 Task: Find connections with filter location Gröbenzell with filter topic #Travellingwith filter profile language Spanish with filter current company Zyoin with filter school Fresher jobs in Tamil Nadu with filter industry Mining with filter service category Labor and Employment Law with filter keywords title Branch Manager
Action: Mouse moved to (261, 214)
Screenshot: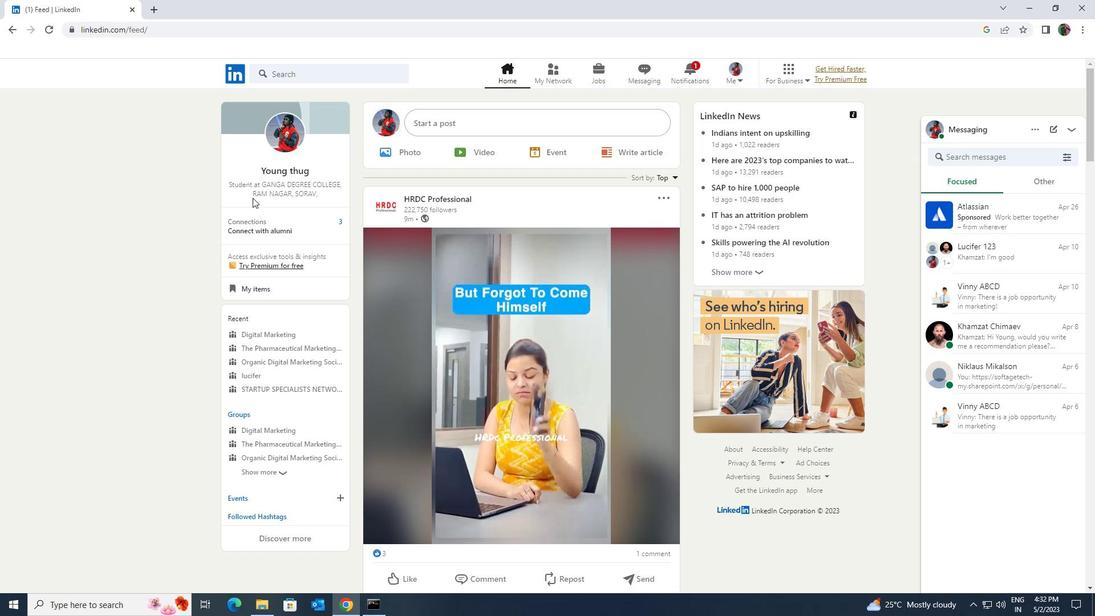 
Action: Mouse pressed left at (261, 214)
Screenshot: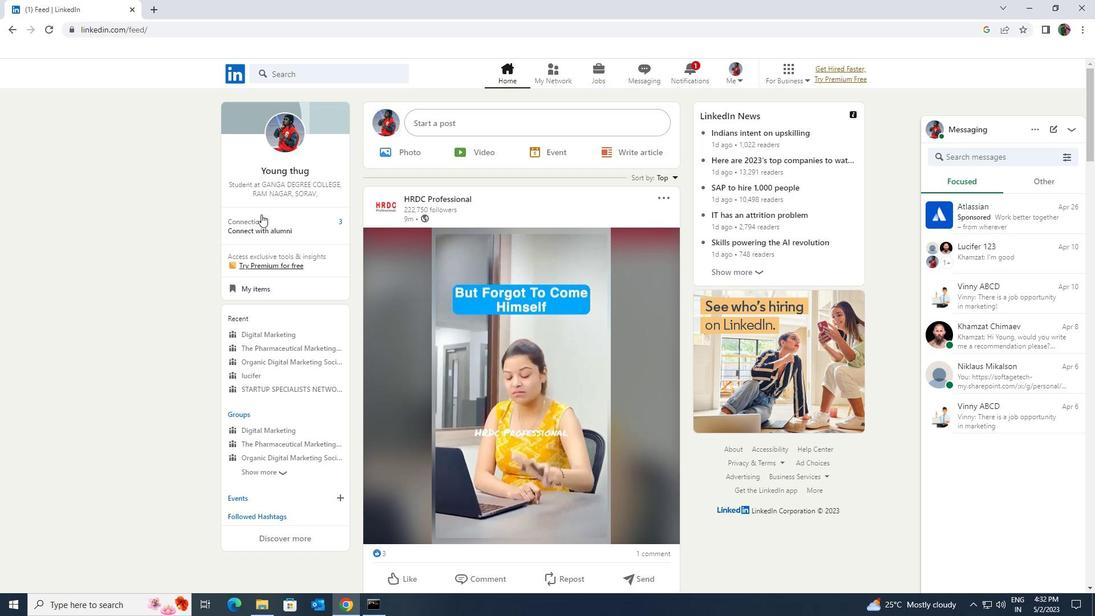 
Action: Mouse moved to (279, 141)
Screenshot: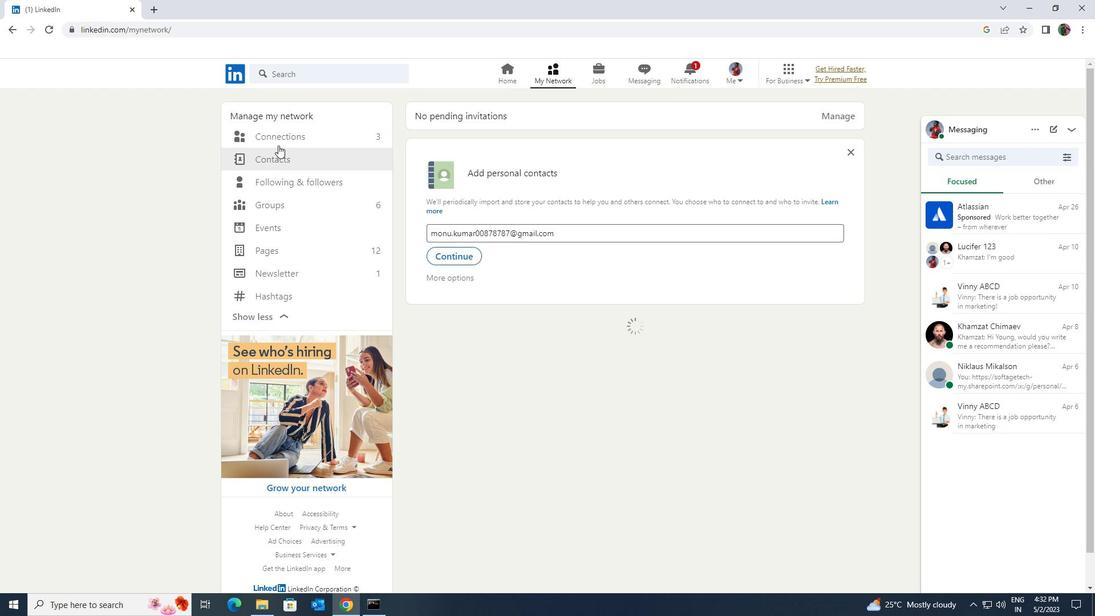
Action: Mouse pressed left at (279, 141)
Screenshot: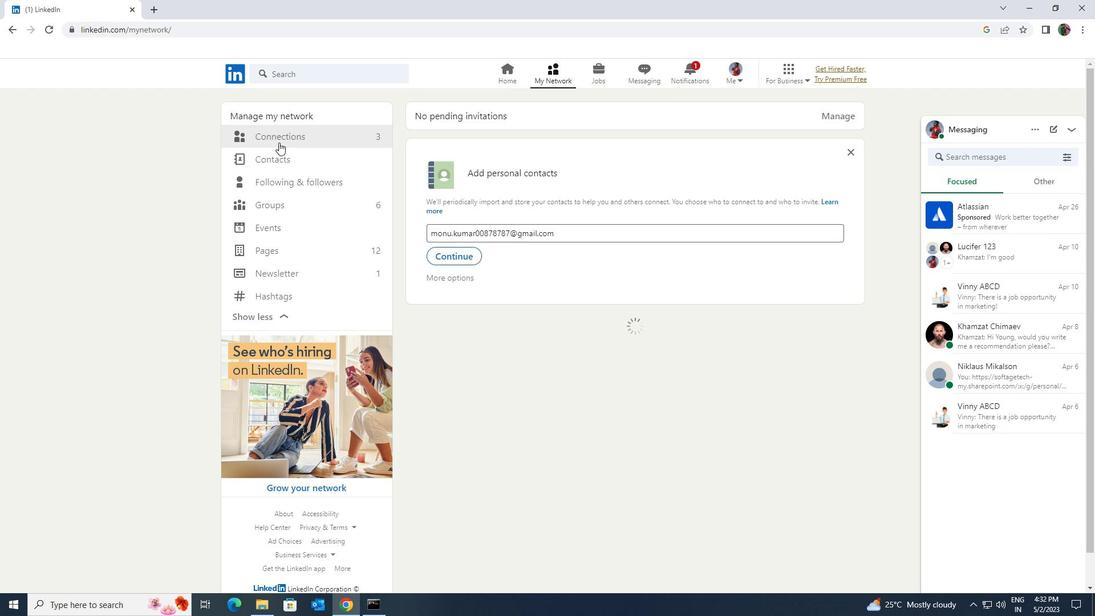 
Action: Mouse moved to (612, 137)
Screenshot: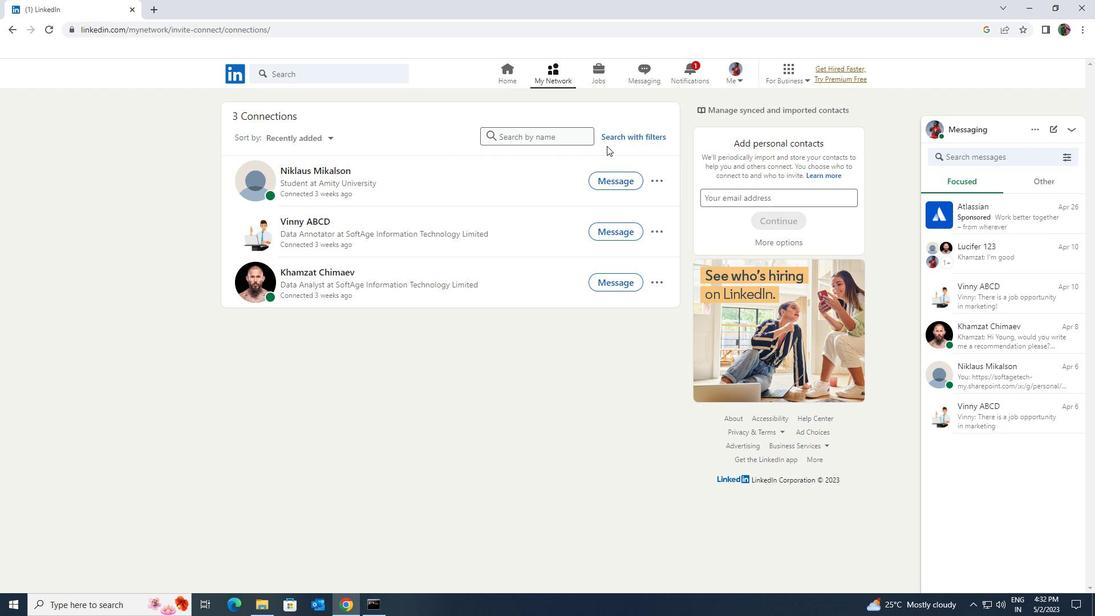 
Action: Mouse pressed left at (612, 137)
Screenshot: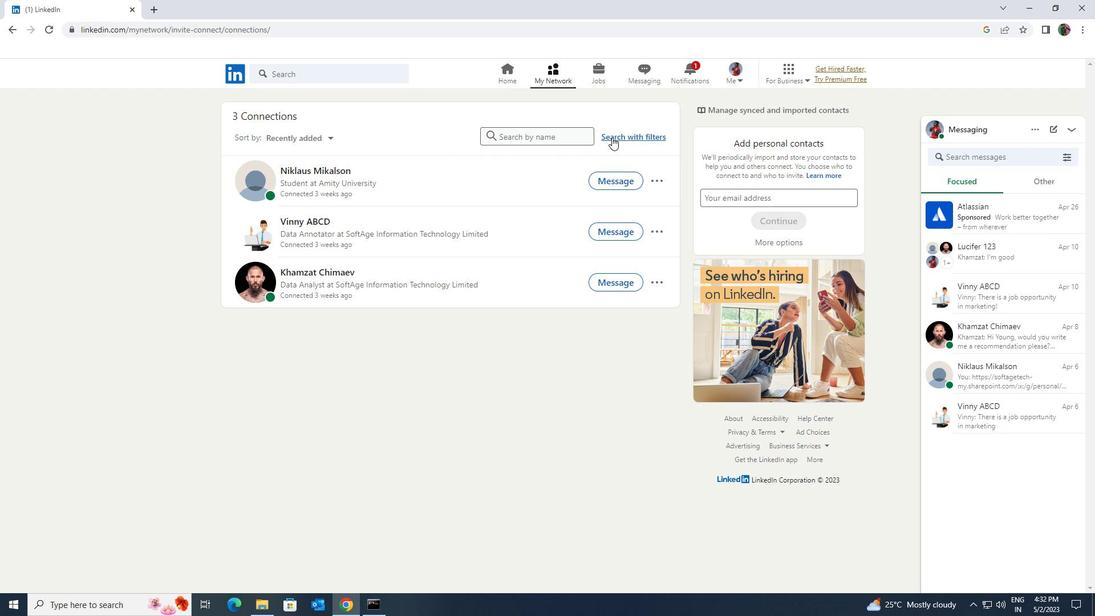 
Action: Mouse moved to (585, 109)
Screenshot: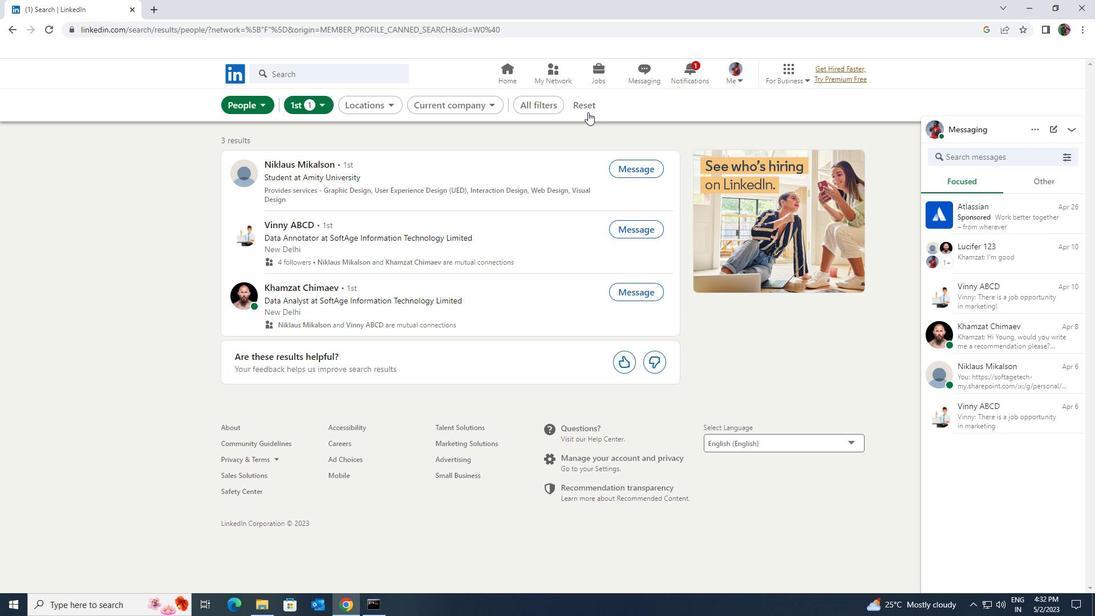 
Action: Mouse pressed left at (585, 109)
Screenshot: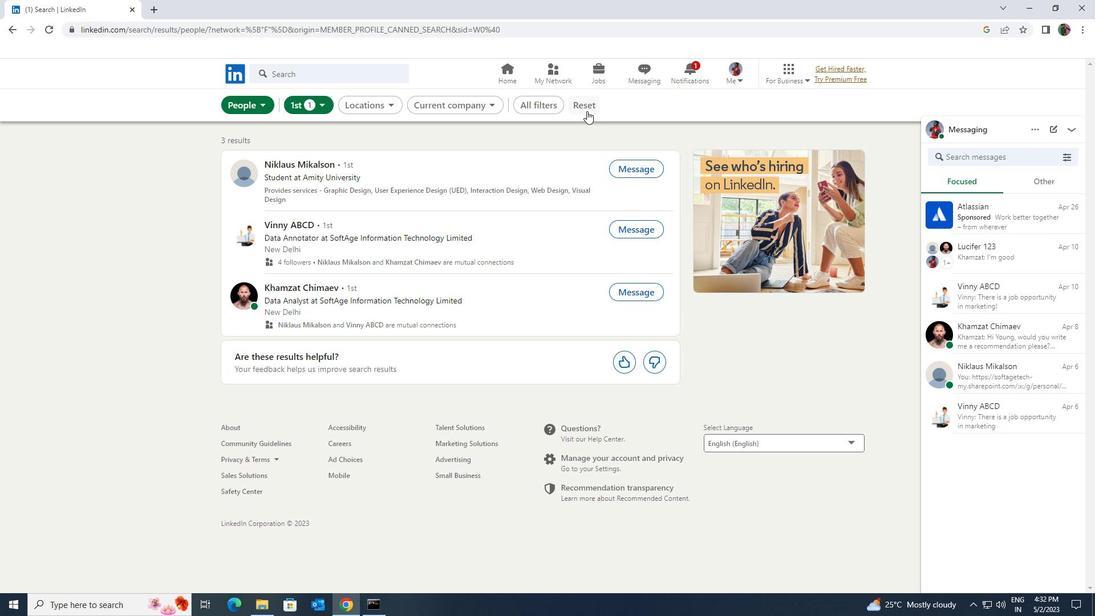 
Action: Mouse moved to (572, 106)
Screenshot: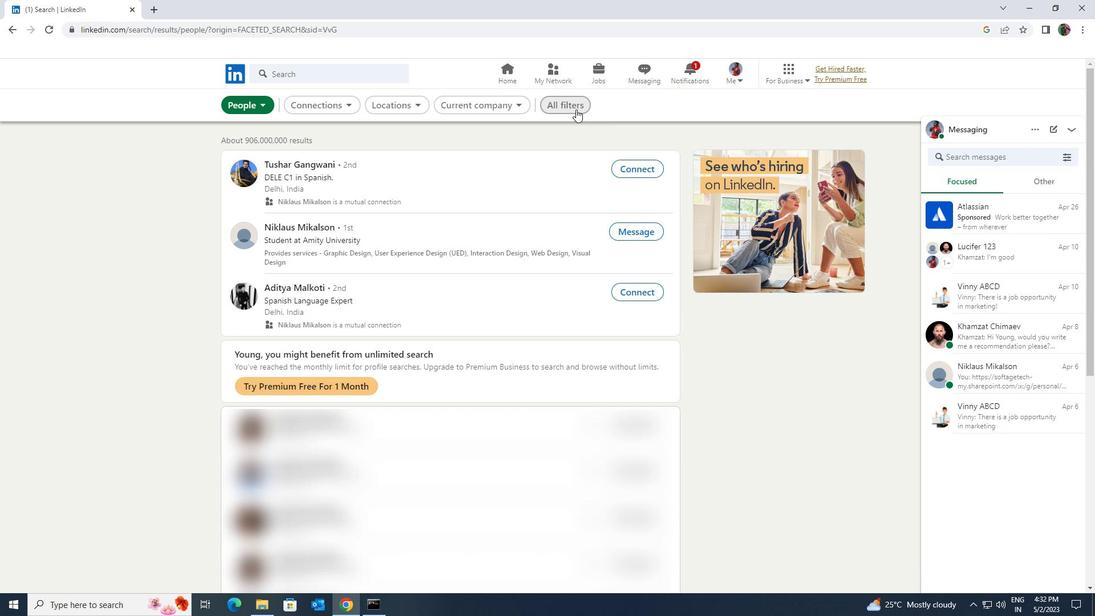 
Action: Mouse pressed left at (572, 106)
Screenshot: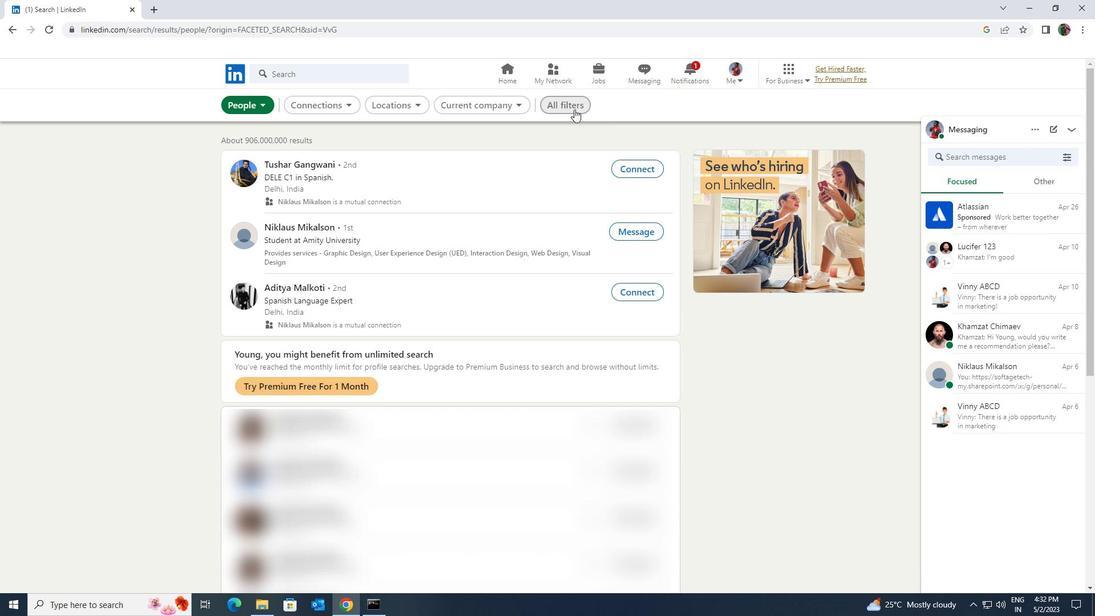 
Action: Mouse moved to (947, 442)
Screenshot: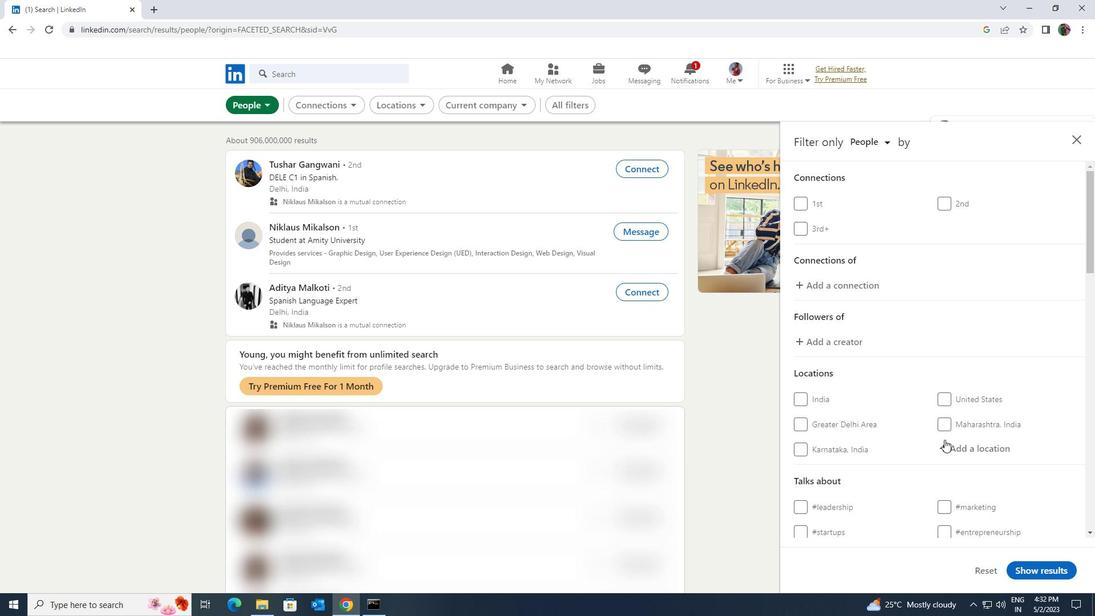 
Action: Mouse pressed left at (947, 442)
Screenshot: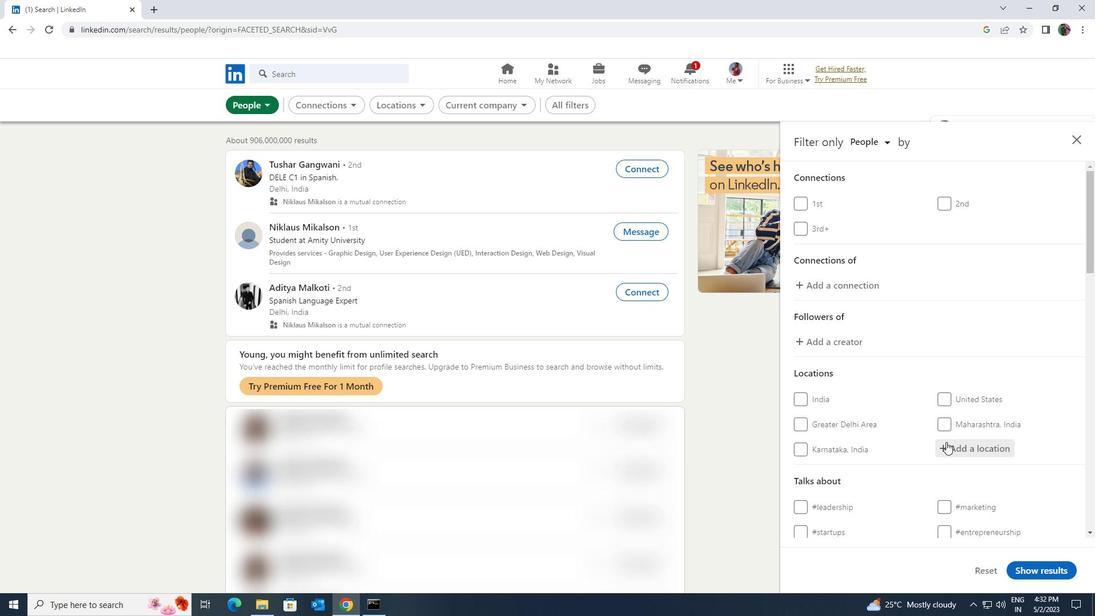 
Action: Key pressed <Key.shift>GROBEN
Screenshot: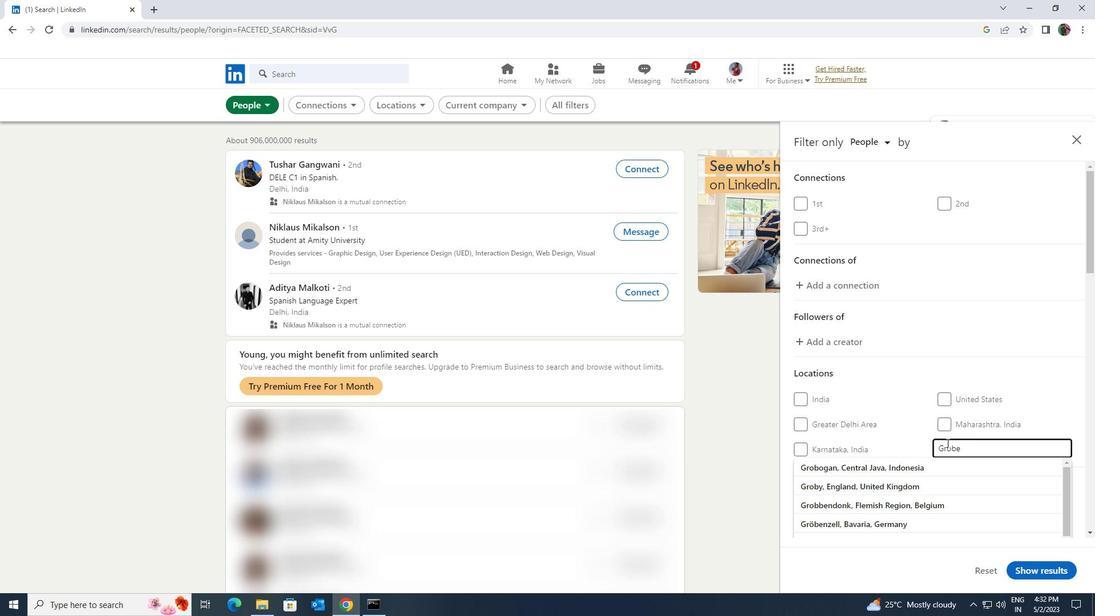 
Action: Mouse moved to (943, 462)
Screenshot: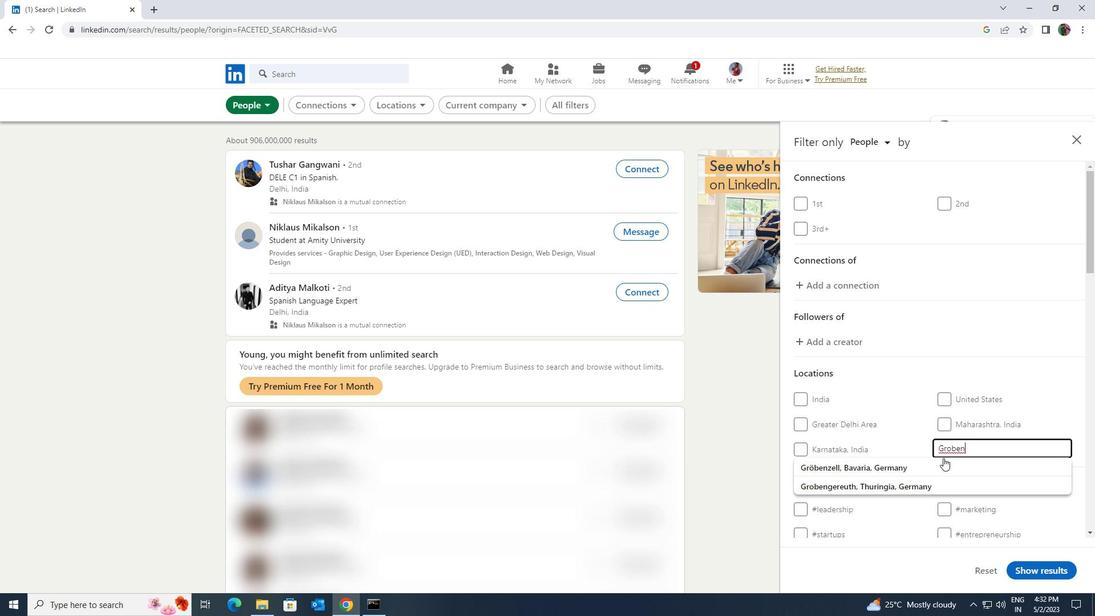 
Action: Mouse pressed left at (943, 462)
Screenshot: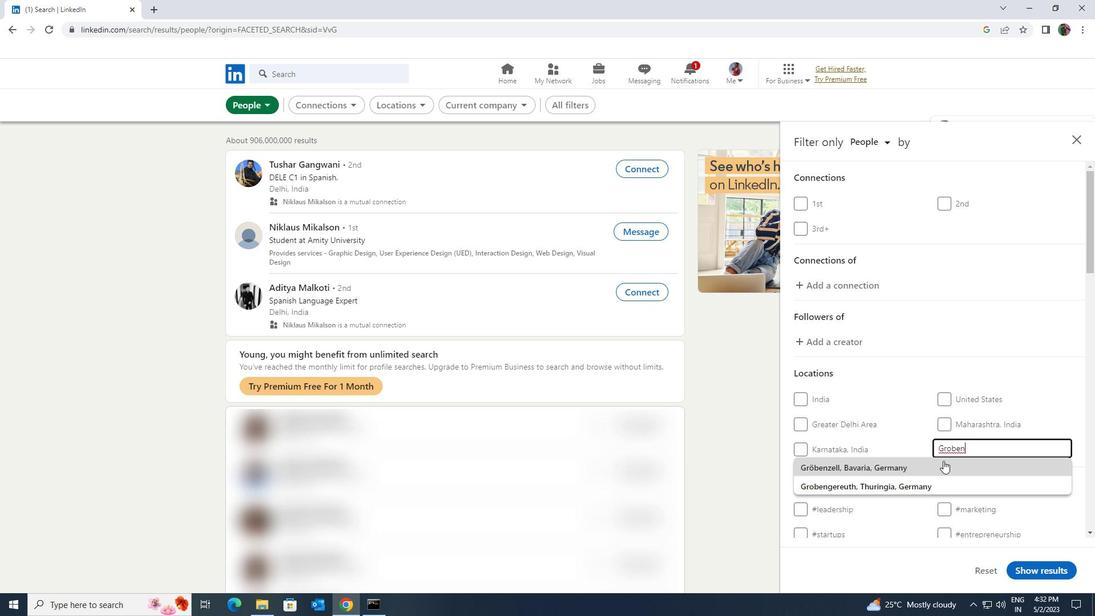
Action: Mouse scrolled (943, 462) with delta (0, 0)
Screenshot: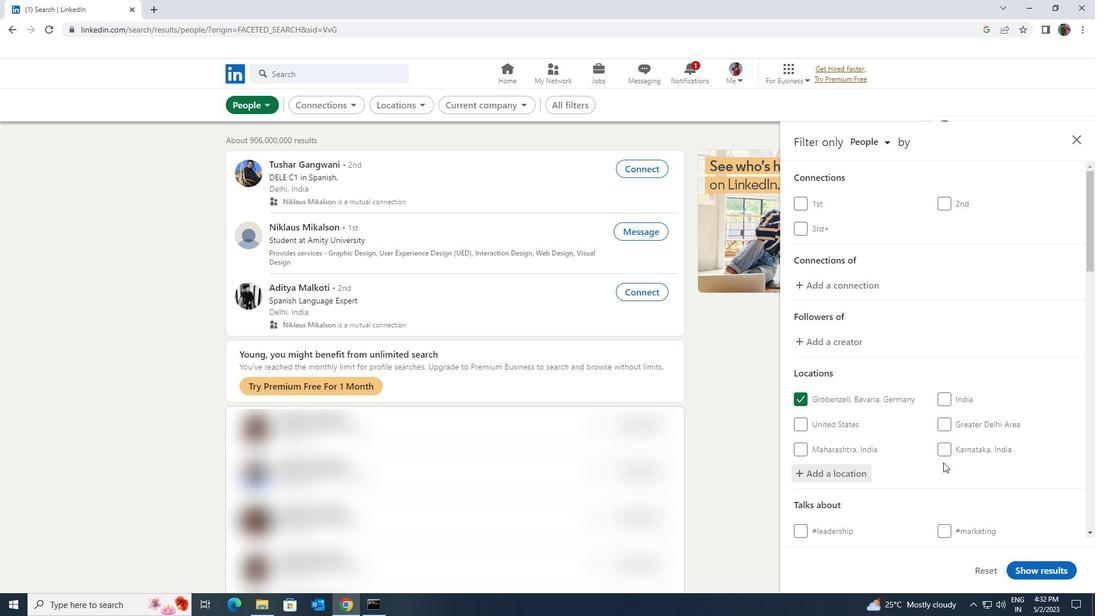 
Action: Mouse scrolled (943, 462) with delta (0, 0)
Screenshot: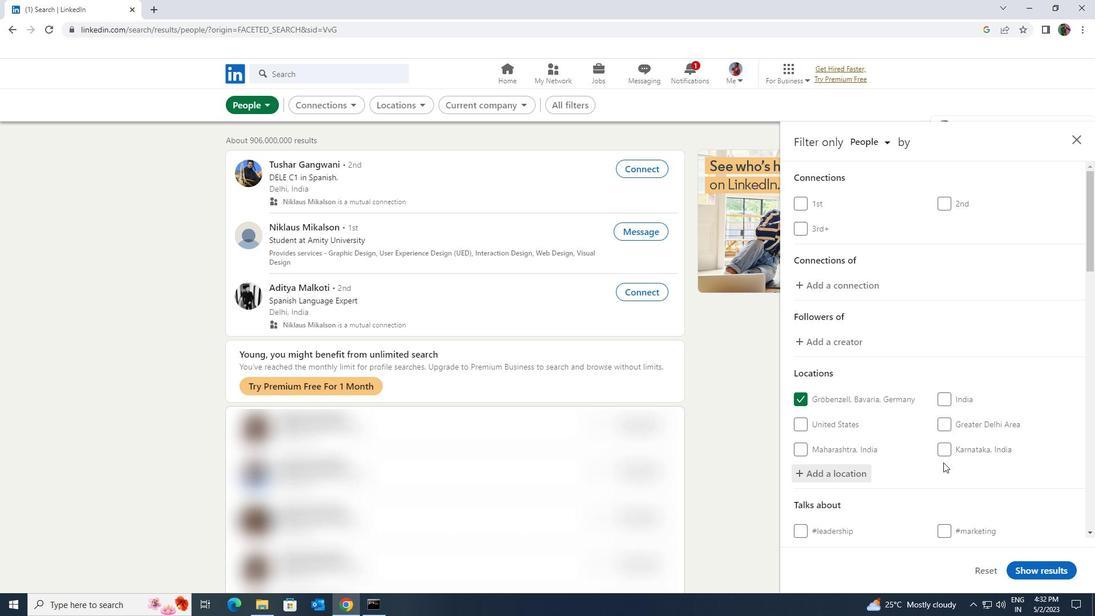 
Action: Mouse moved to (942, 463)
Screenshot: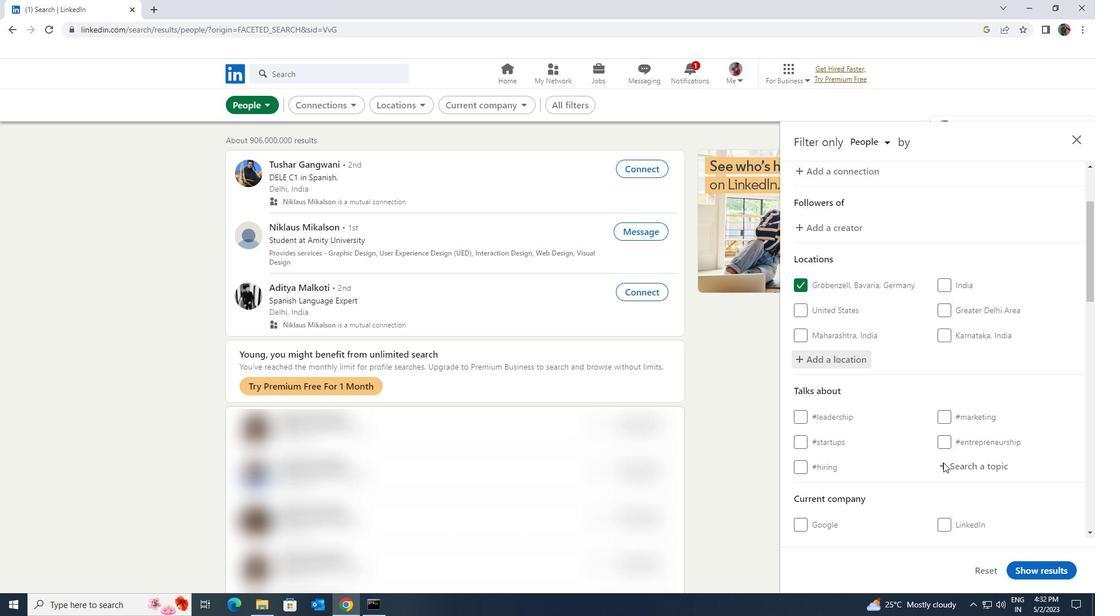 
Action: Mouse pressed left at (942, 463)
Screenshot: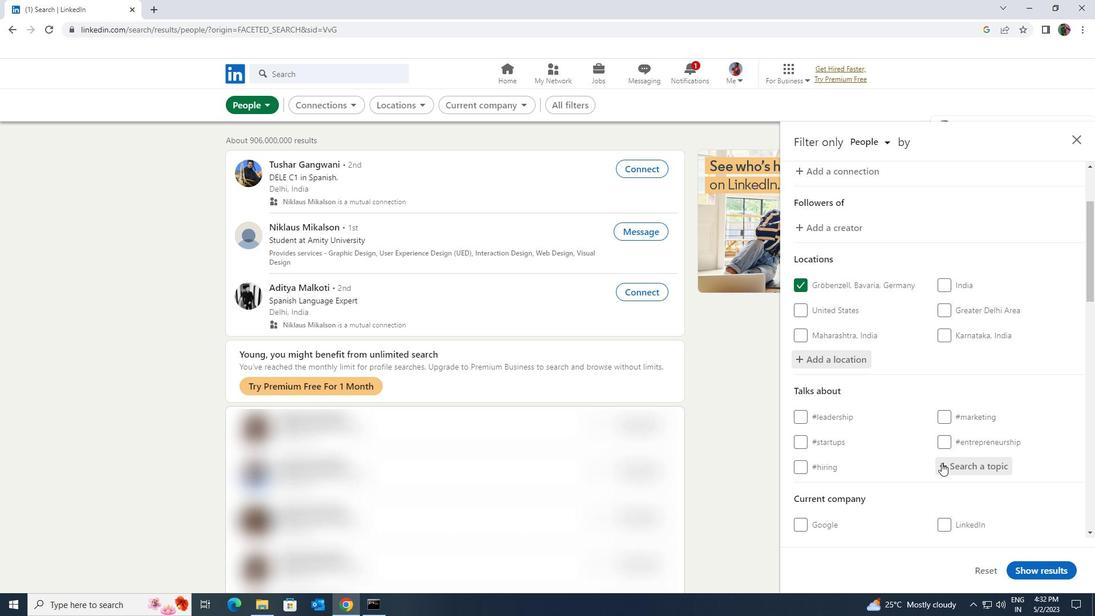 
Action: Key pressed <Key.shift><Key.shift><Key.shift>TRAVELL
Screenshot: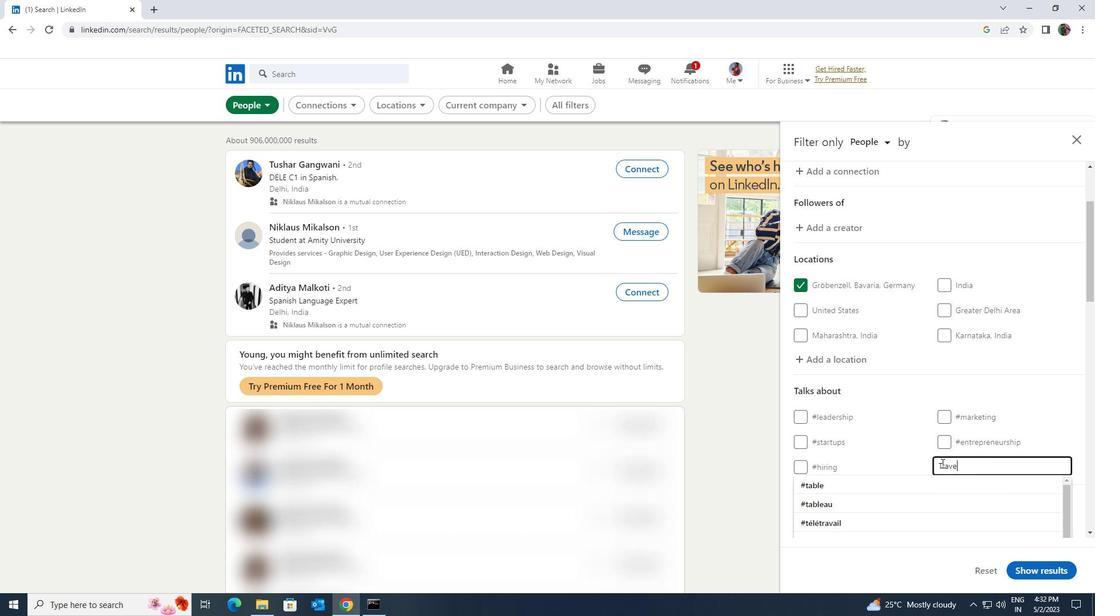 
Action: Mouse moved to (936, 474)
Screenshot: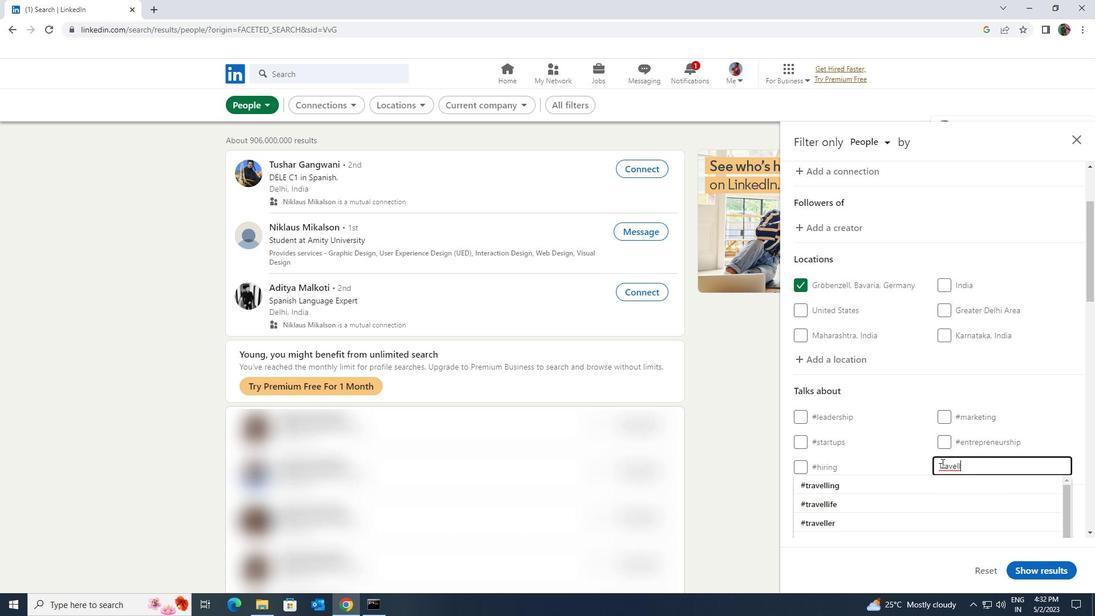 
Action: Mouse pressed left at (936, 474)
Screenshot: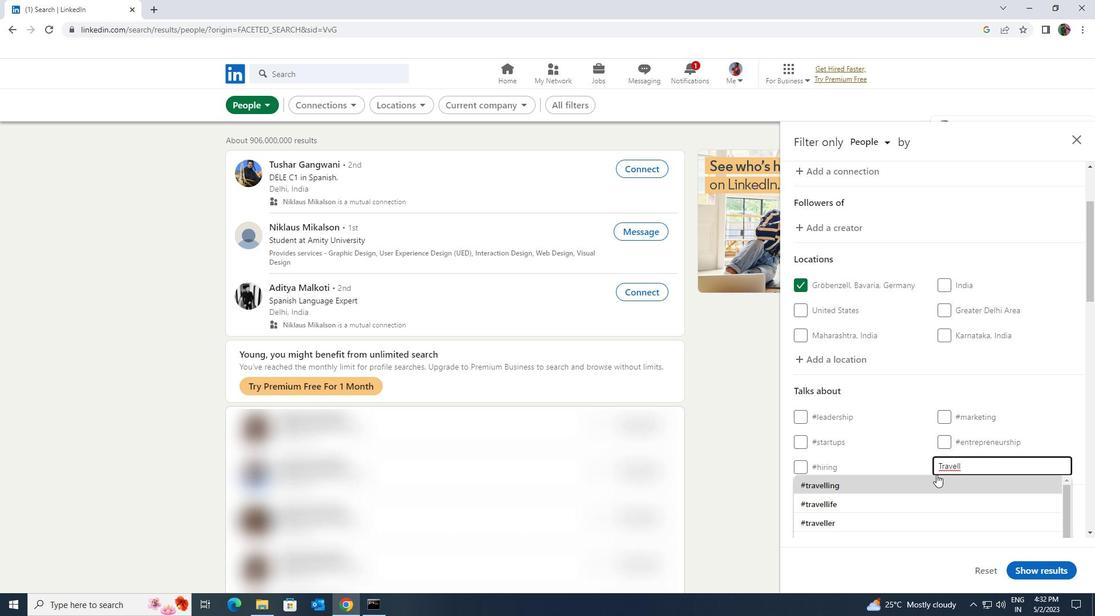 
Action: Mouse scrolled (936, 474) with delta (0, 0)
Screenshot: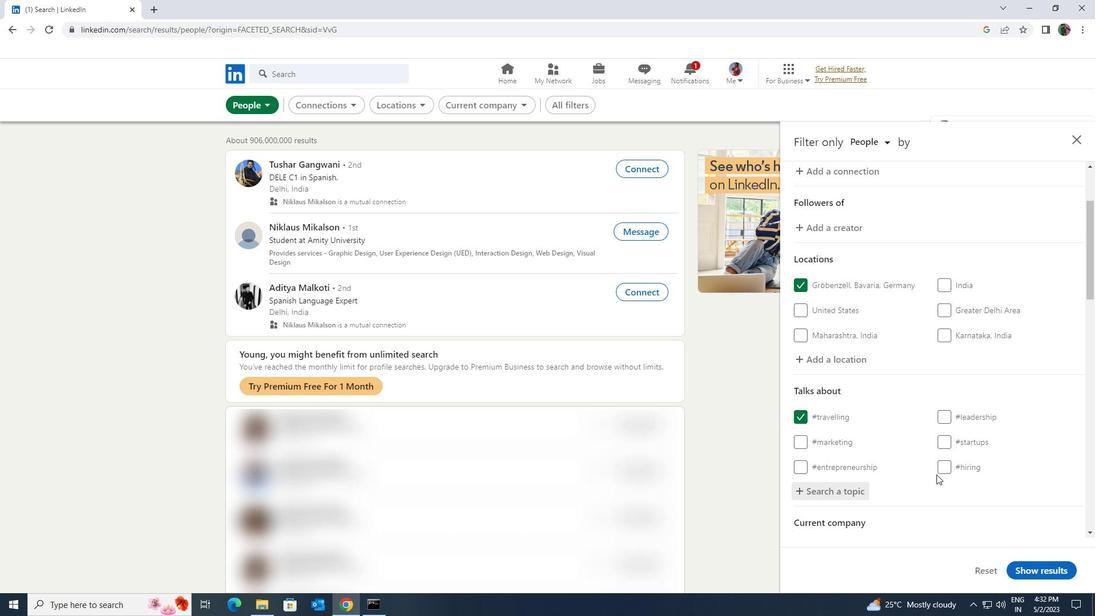 
Action: Mouse scrolled (936, 474) with delta (0, 0)
Screenshot: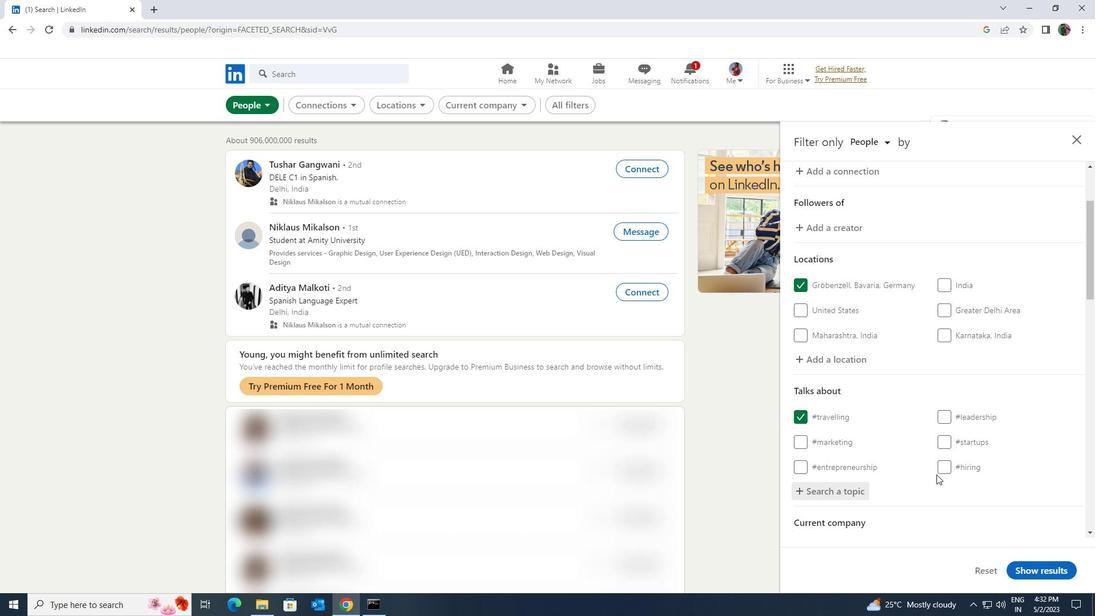 
Action: Mouse scrolled (936, 474) with delta (0, 0)
Screenshot: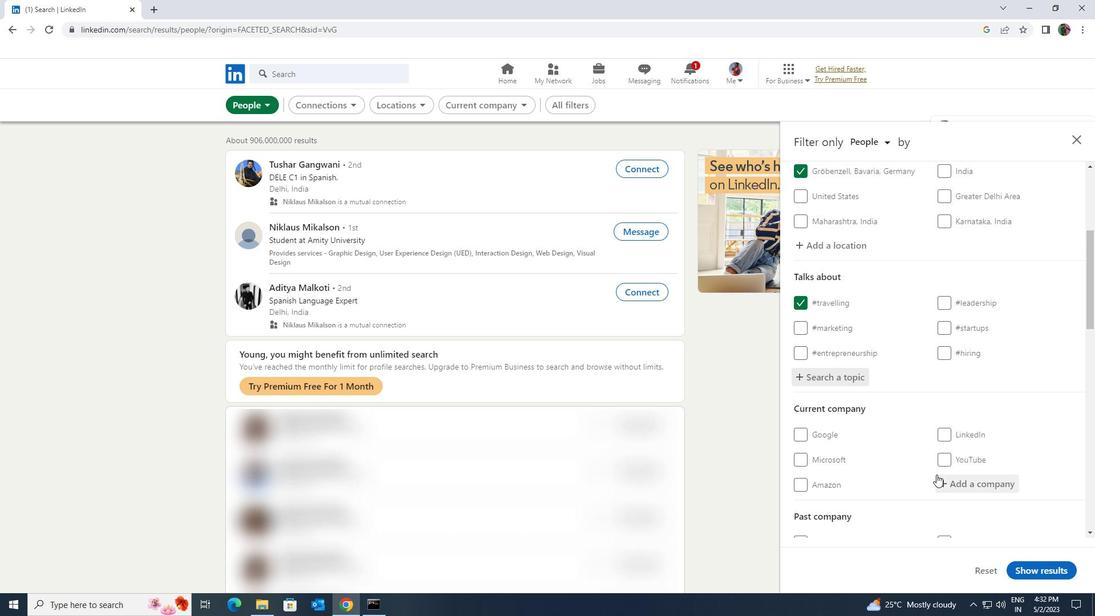 
Action: Mouse scrolled (936, 474) with delta (0, 0)
Screenshot: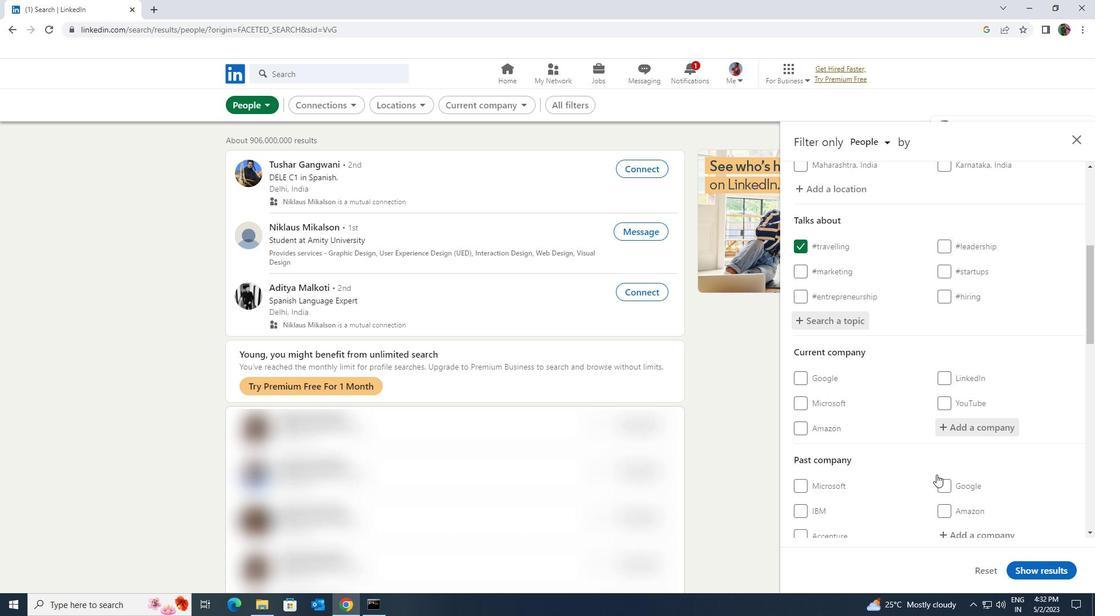 
Action: Mouse moved to (935, 476)
Screenshot: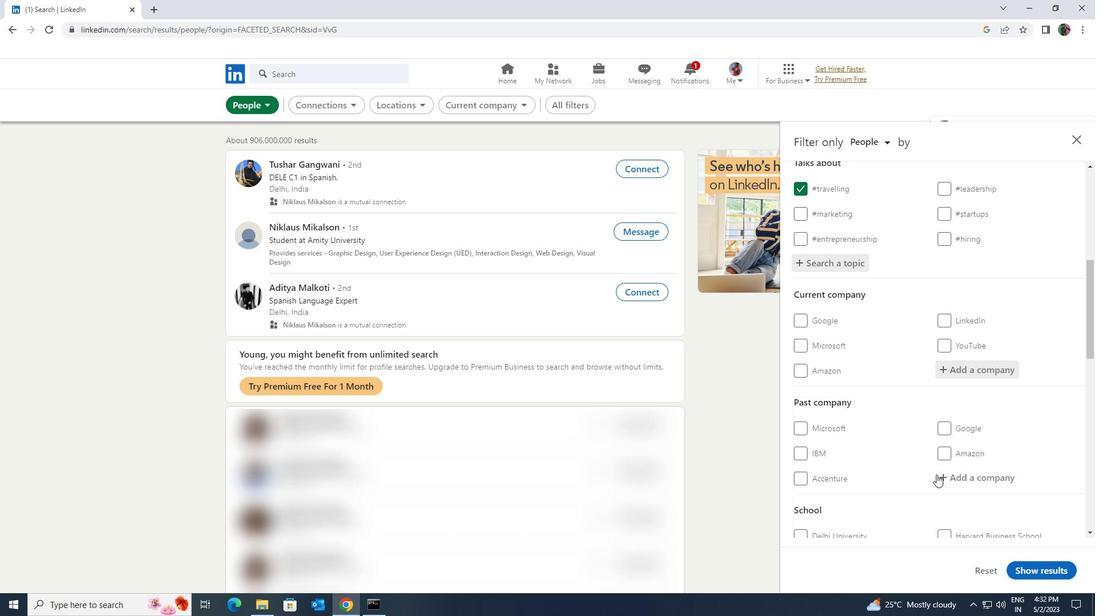
Action: Mouse scrolled (935, 476) with delta (0, 0)
Screenshot: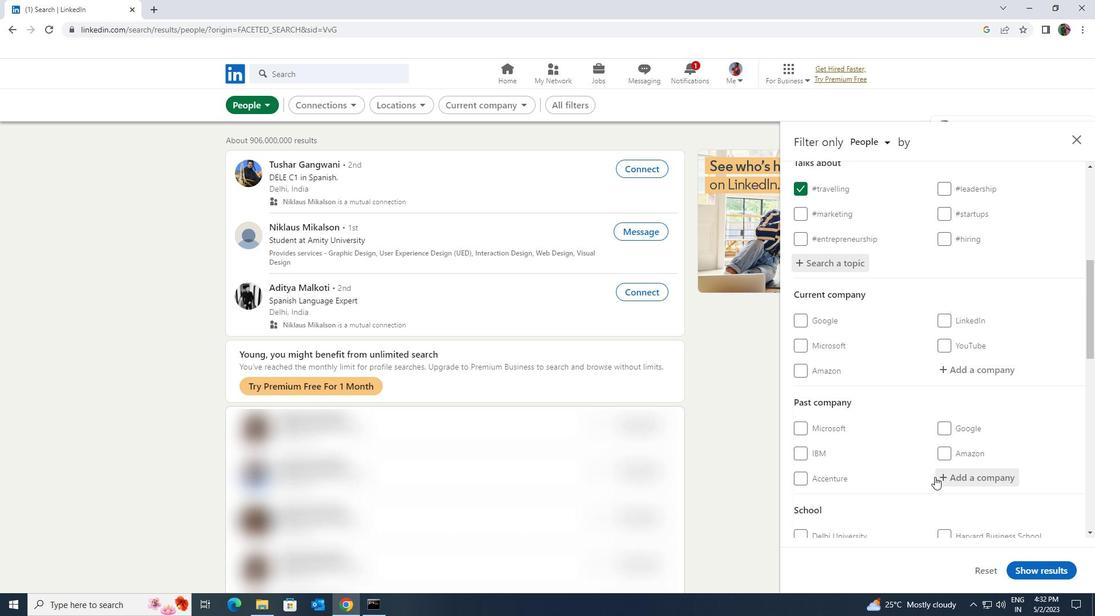 
Action: Mouse scrolled (935, 476) with delta (0, 0)
Screenshot: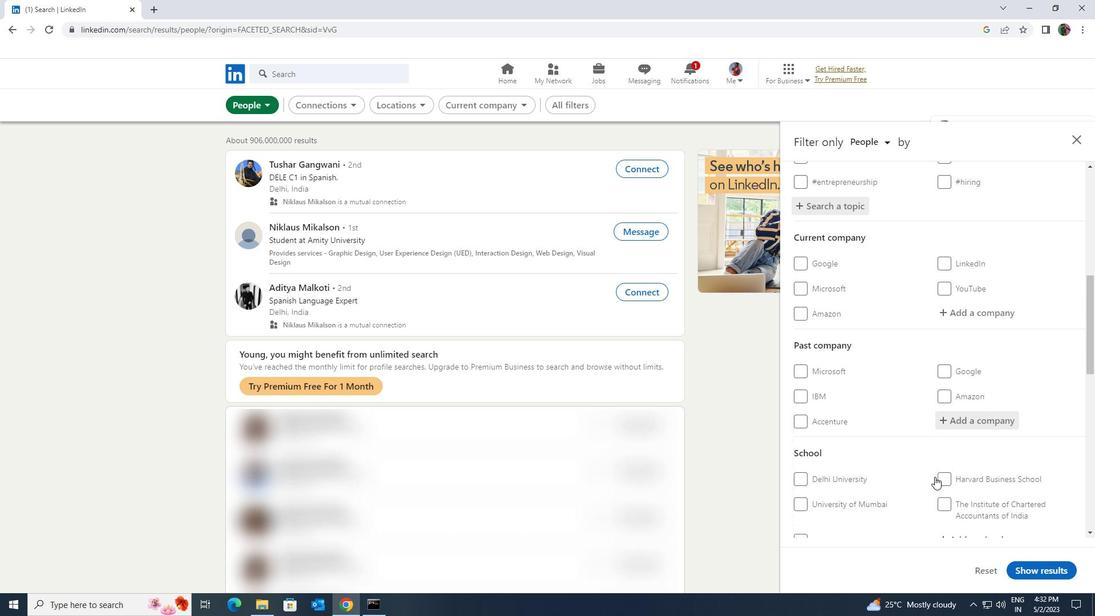 
Action: Mouse scrolled (935, 476) with delta (0, 0)
Screenshot: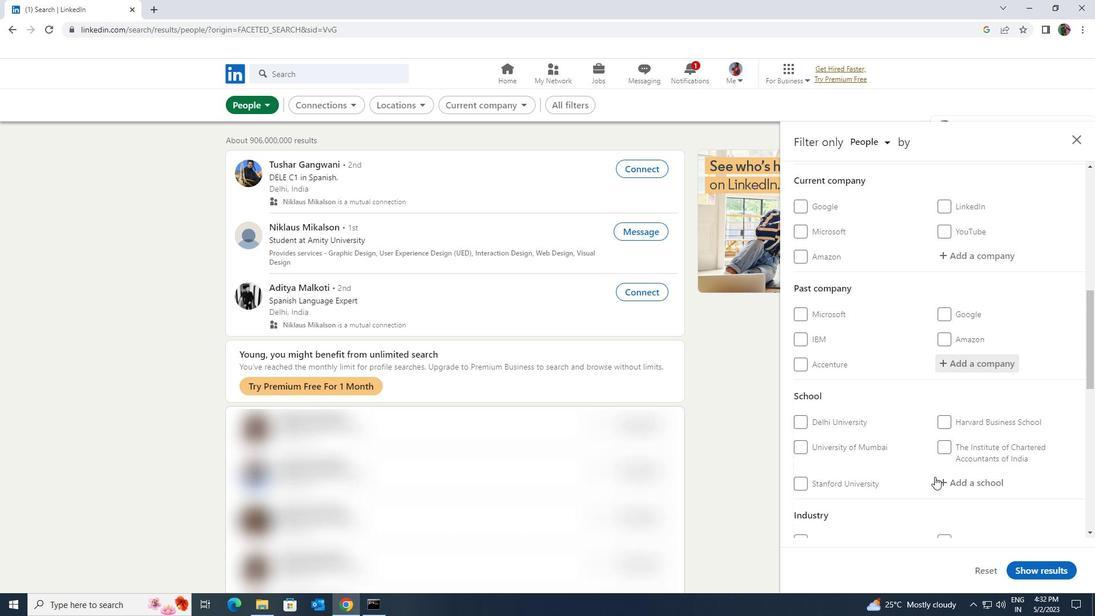 
Action: Mouse scrolled (935, 476) with delta (0, 0)
Screenshot: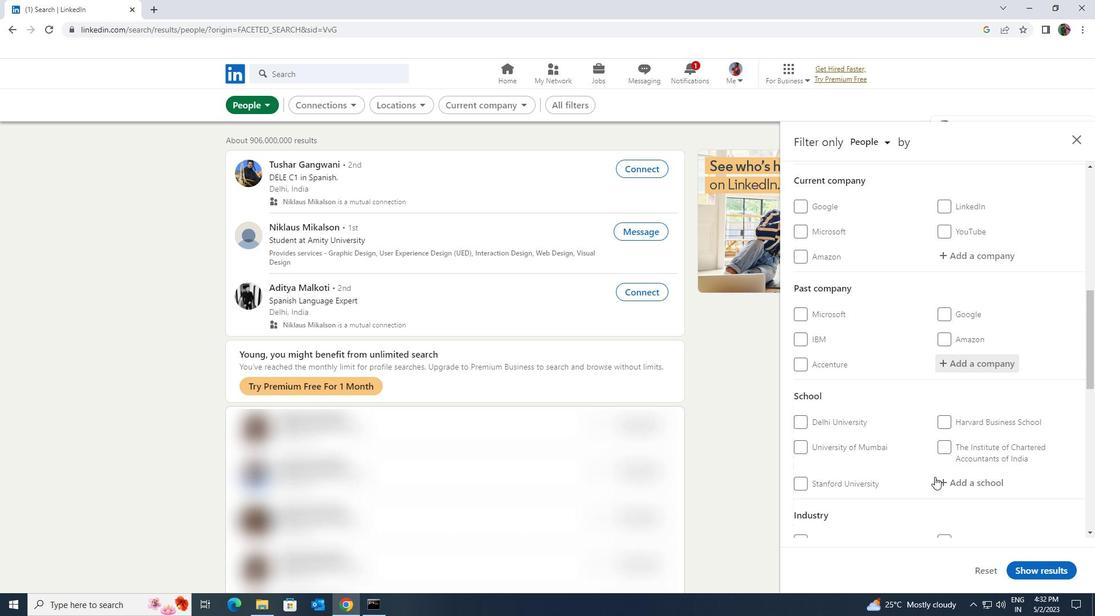 
Action: Mouse scrolled (935, 476) with delta (0, 0)
Screenshot: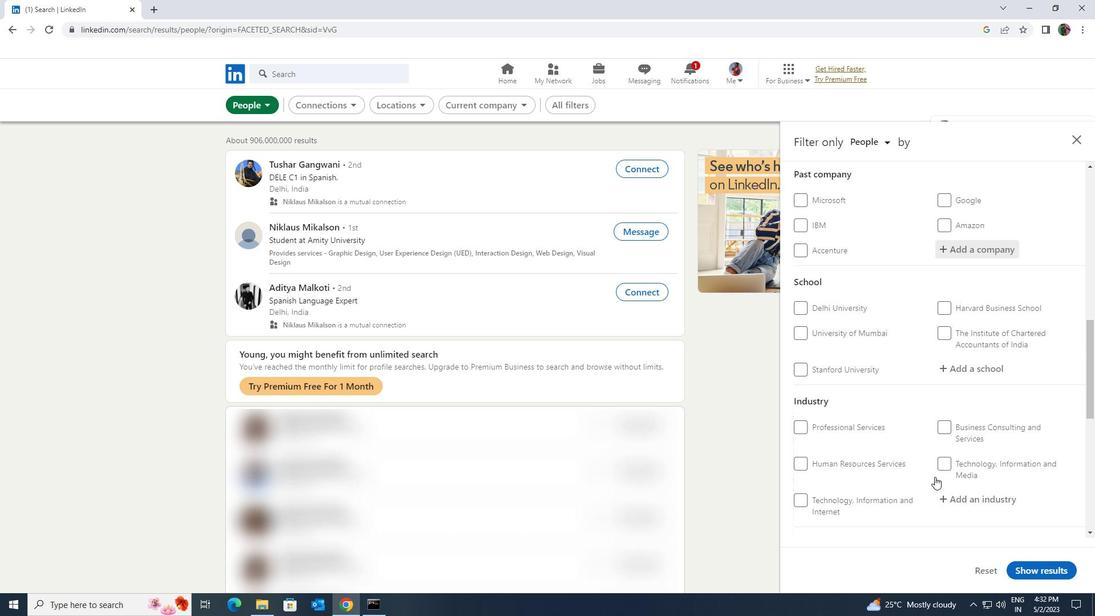 
Action: Mouse scrolled (935, 476) with delta (0, 0)
Screenshot: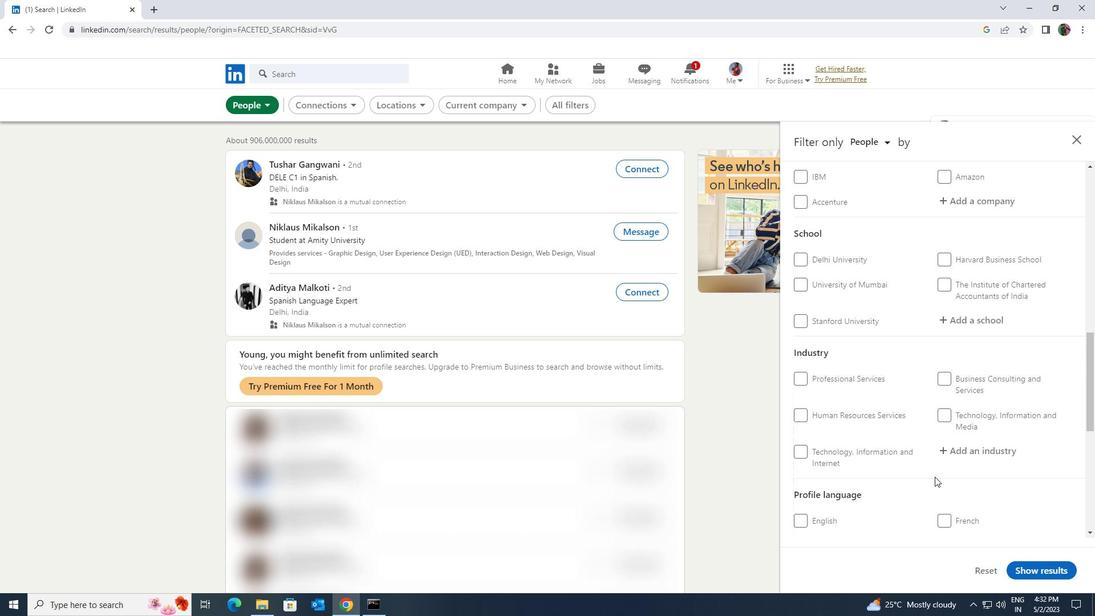 
Action: Mouse moved to (809, 475)
Screenshot: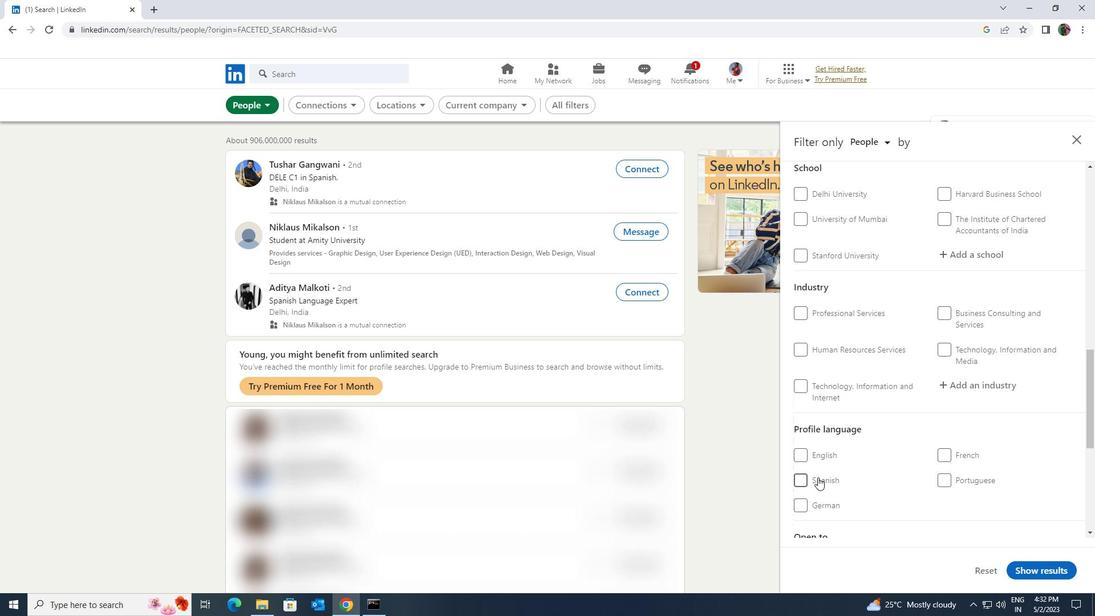 
Action: Mouse pressed left at (809, 475)
Screenshot: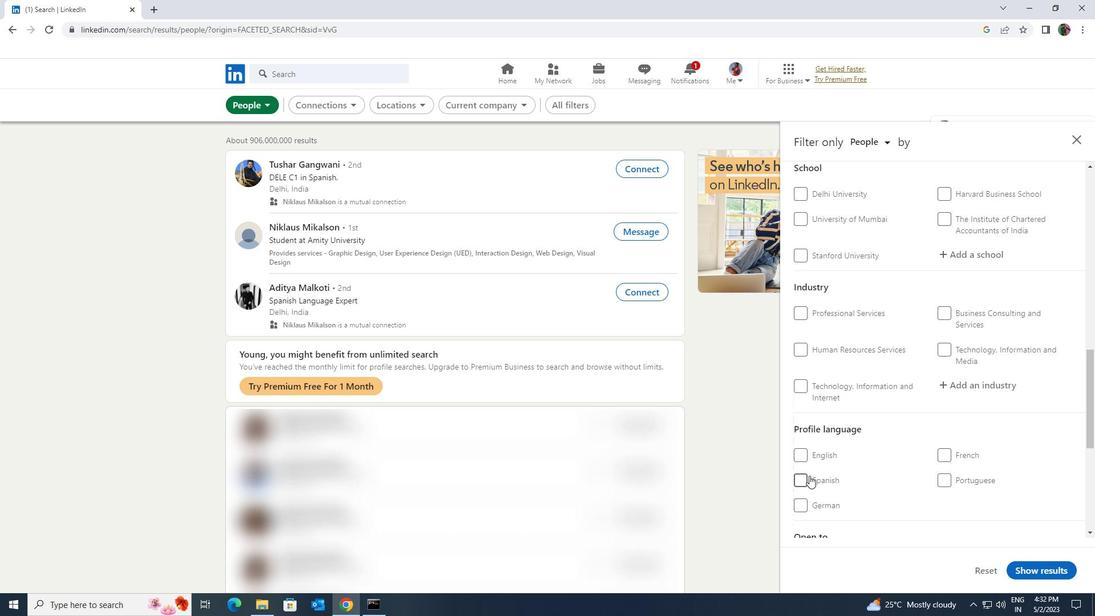 
Action: Mouse moved to (928, 478)
Screenshot: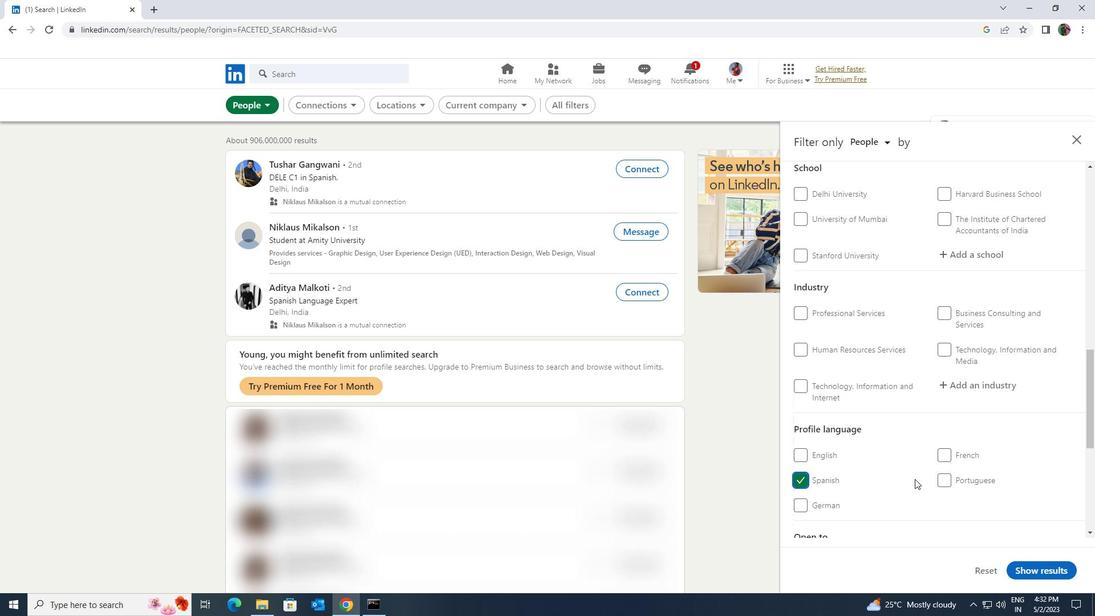 
Action: Mouse scrolled (928, 479) with delta (0, 0)
Screenshot: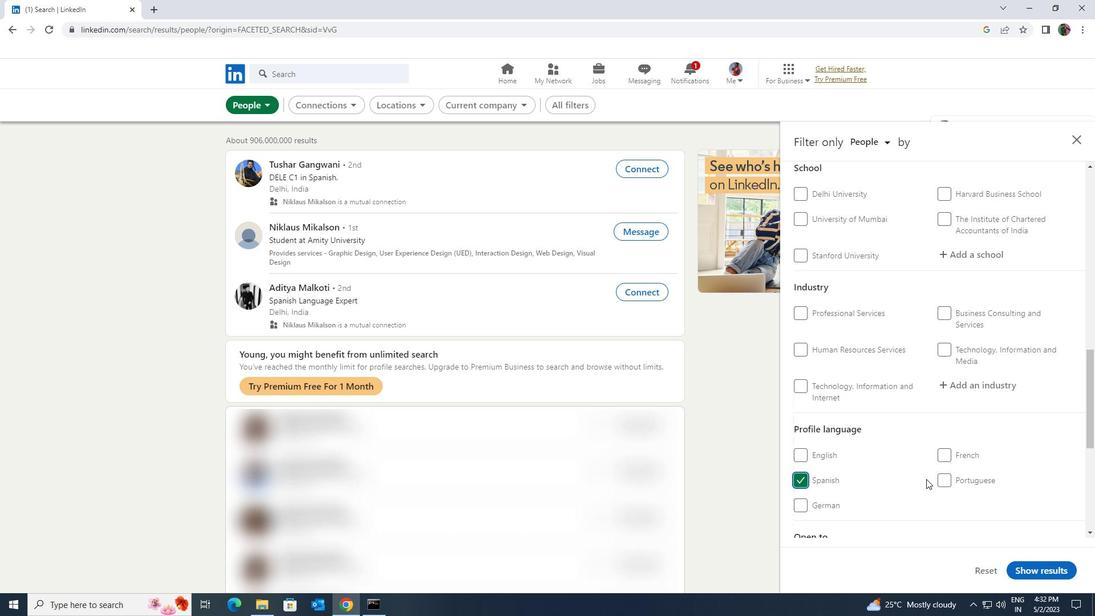 
Action: Mouse scrolled (928, 479) with delta (0, 0)
Screenshot: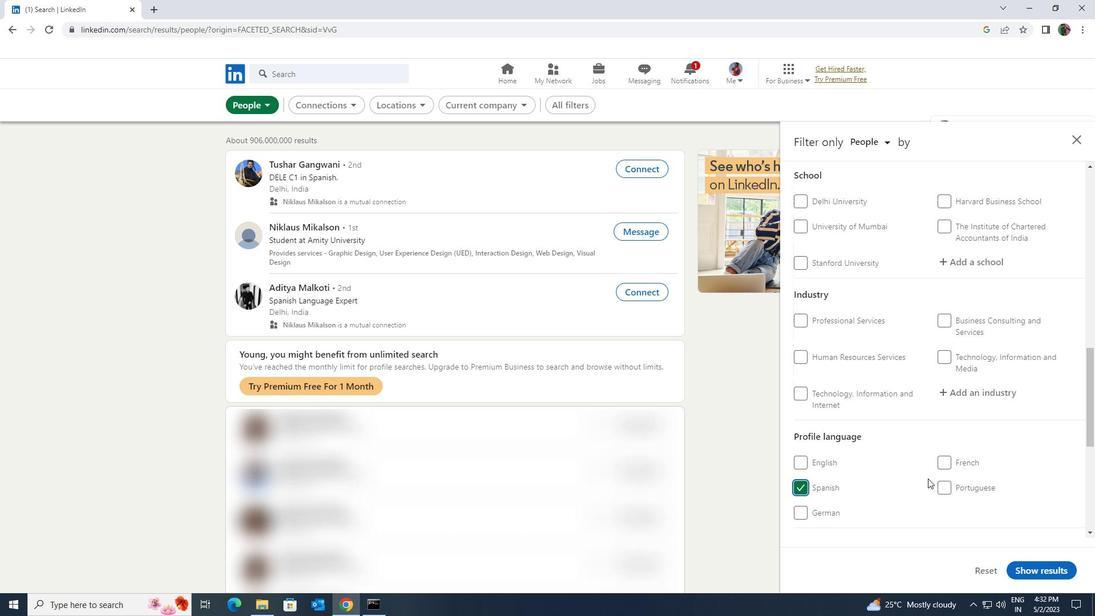 
Action: Mouse scrolled (928, 479) with delta (0, 0)
Screenshot: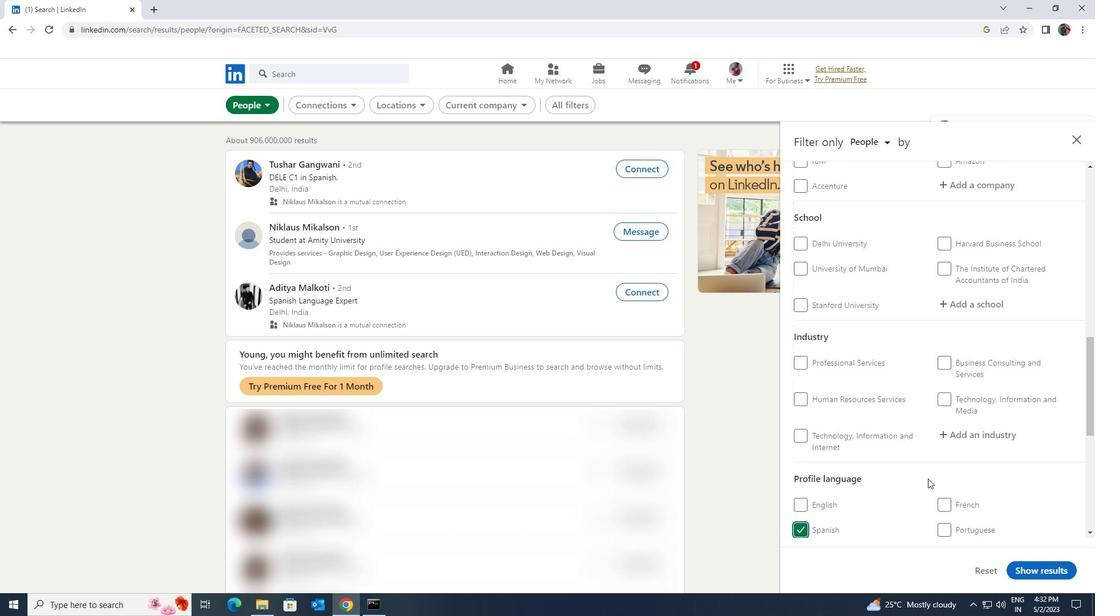 
Action: Mouse scrolled (928, 479) with delta (0, 0)
Screenshot: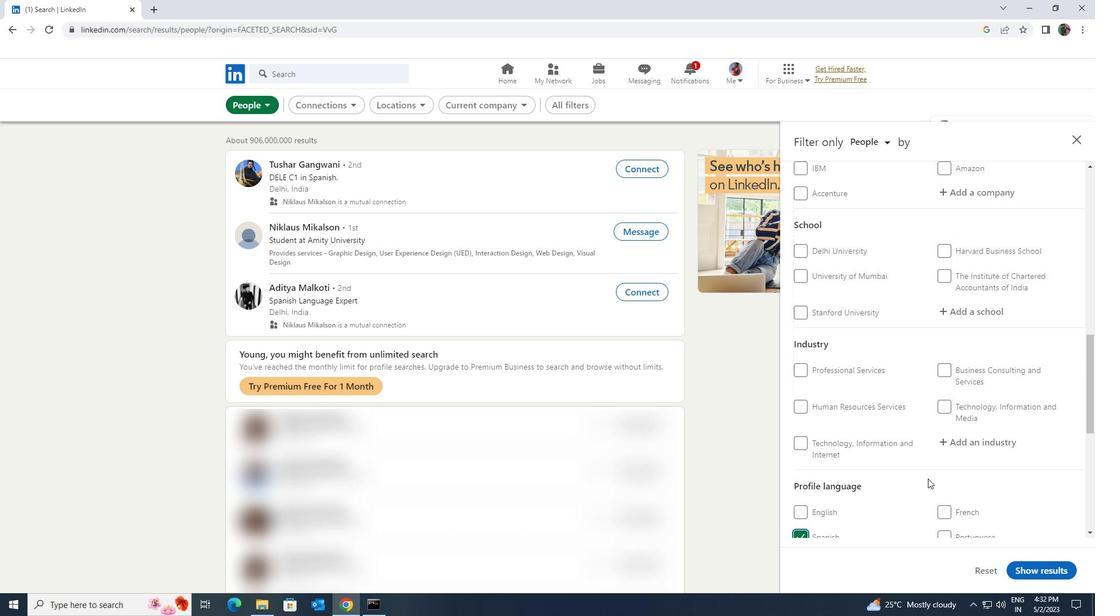
Action: Mouse scrolled (928, 479) with delta (0, 0)
Screenshot: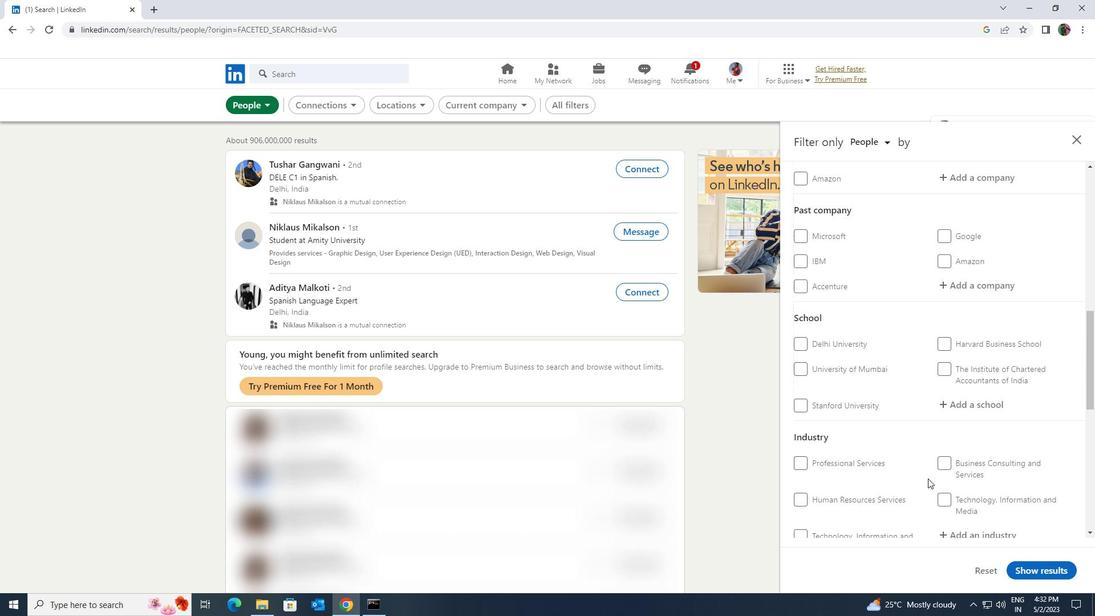 
Action: Mouse scrolled (928, 479) with delta (0, 0)
Screenshot: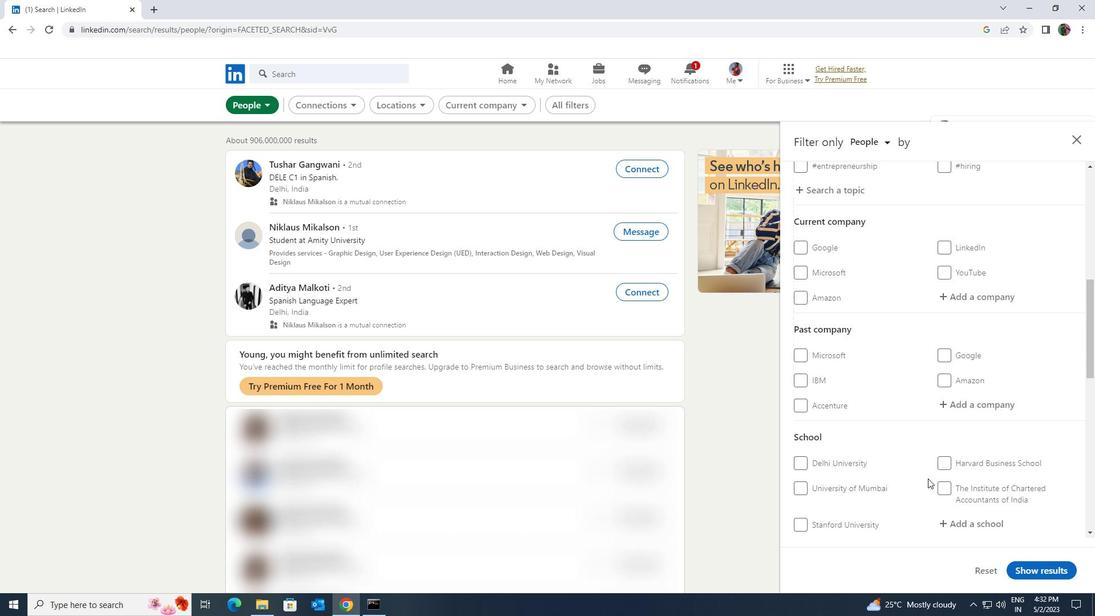 
Action: Mouse scrolled (928, 479) with delta (0, 0)
Screenshot: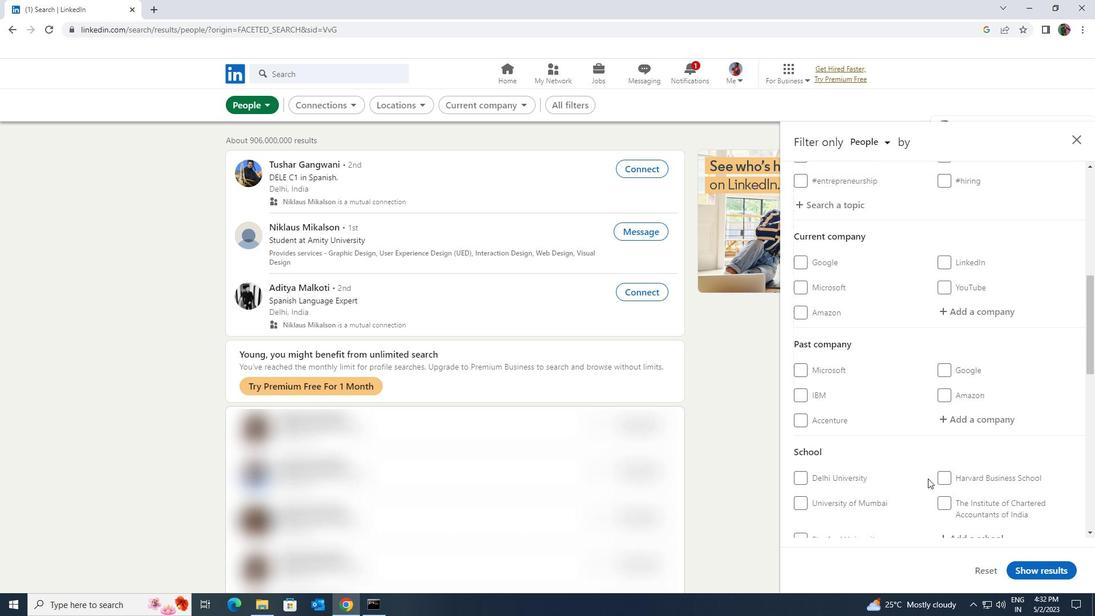 
Action: Mouse moved to (960, 430)
Screenshot: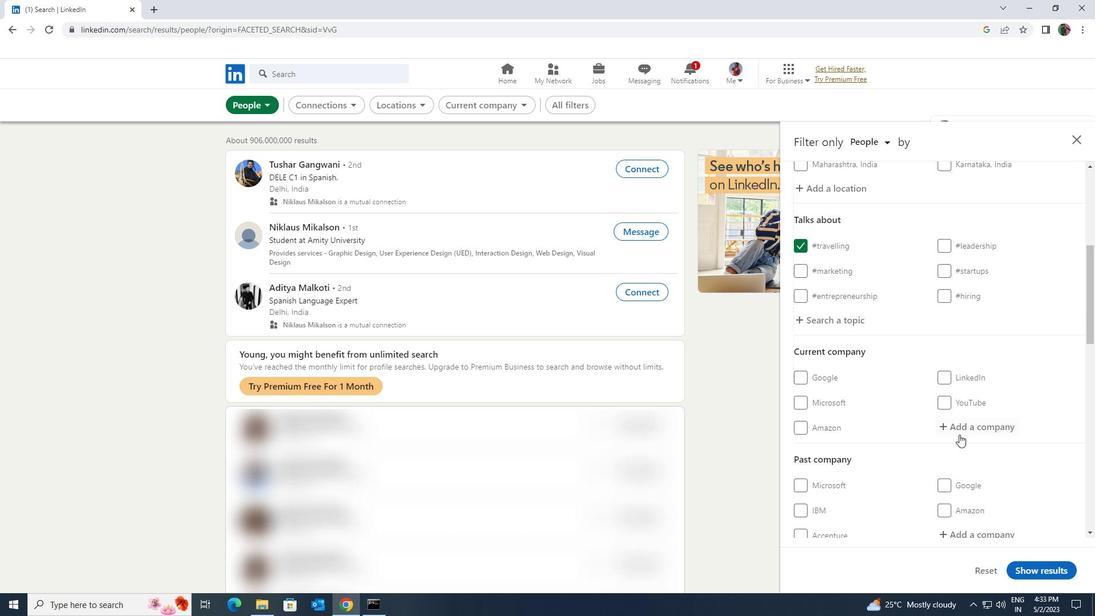
Action: Mouse pressed left at (960, 430)
Screenshot: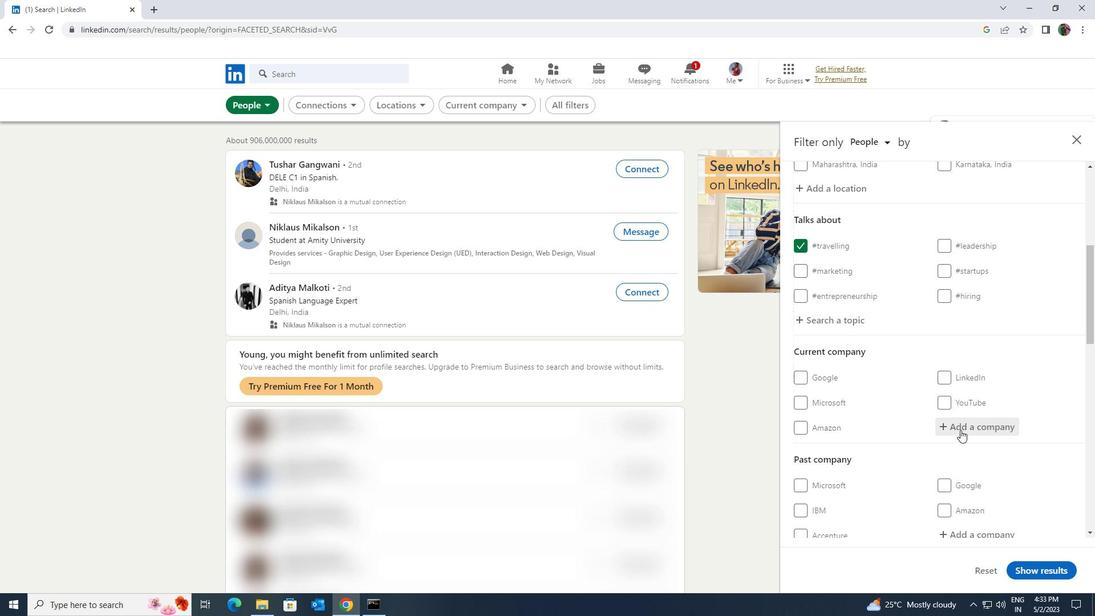 
Action: Key pressed <Key.shift><Key.shift><Key.shift><Key.shift><Key.shift><Key.shift><Key.shift><Key.shift><Key.shift><Key.shift><Key.shift>ZYOIN
Screenshot: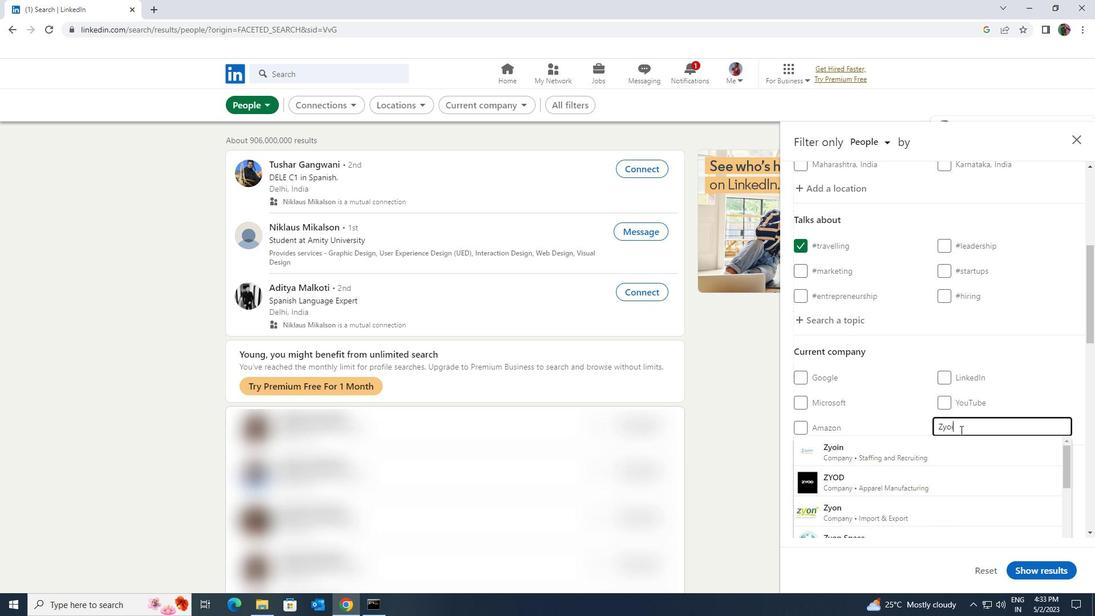 
Action: Mouse moved to (955, 440)
Screenshot: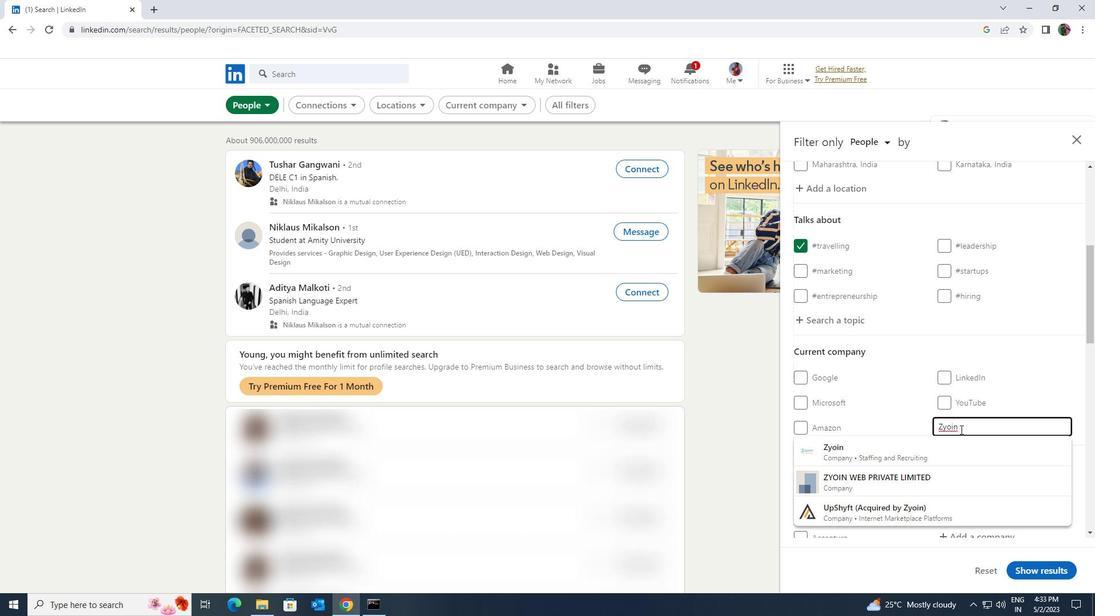 
Action: Mouse pressed left at (955, 440)
Screenshot: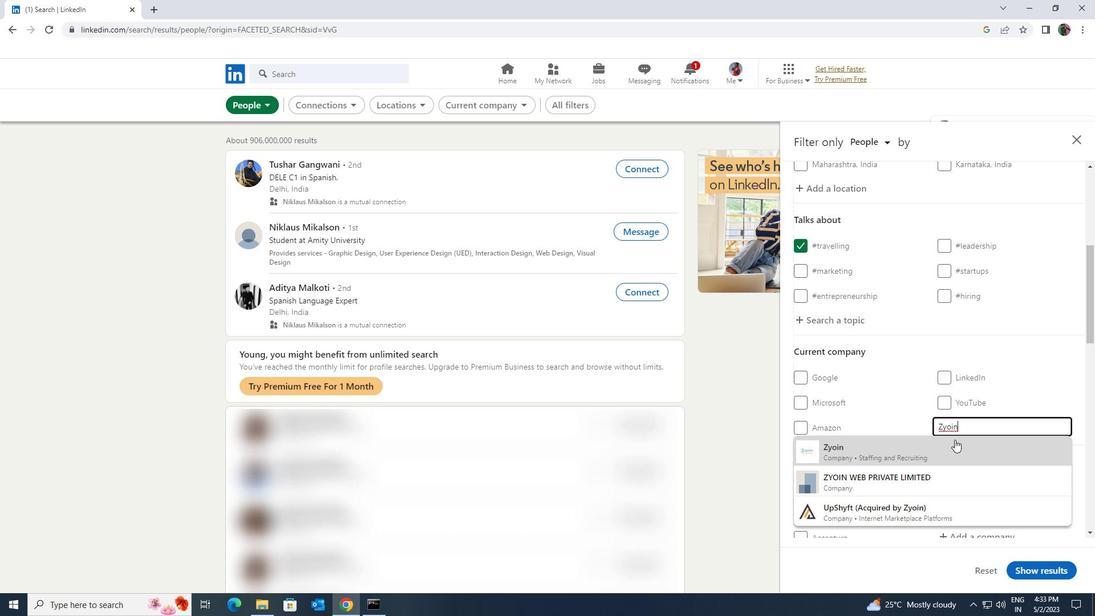 
Action: Mouse scrolled (955, 439) with delta (0, 0)
Screenshot: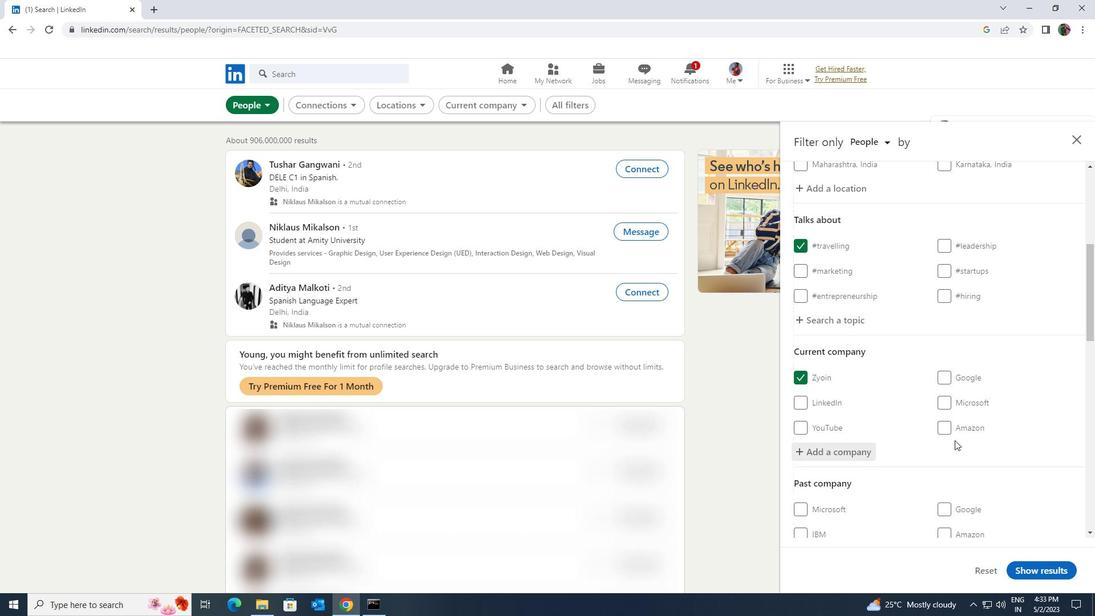 
Action: Mouse scrolled (955, 439) with delta (0, 0)
Screenshot: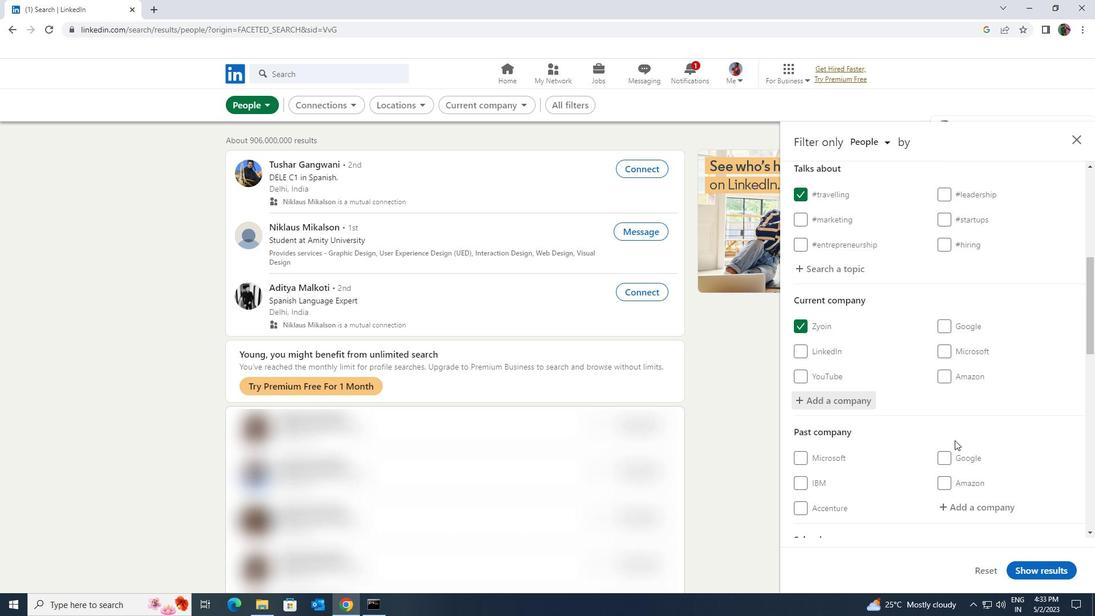 
Action: Mouse scrolled (955, 439) with delta (0, 0)
Screenshot: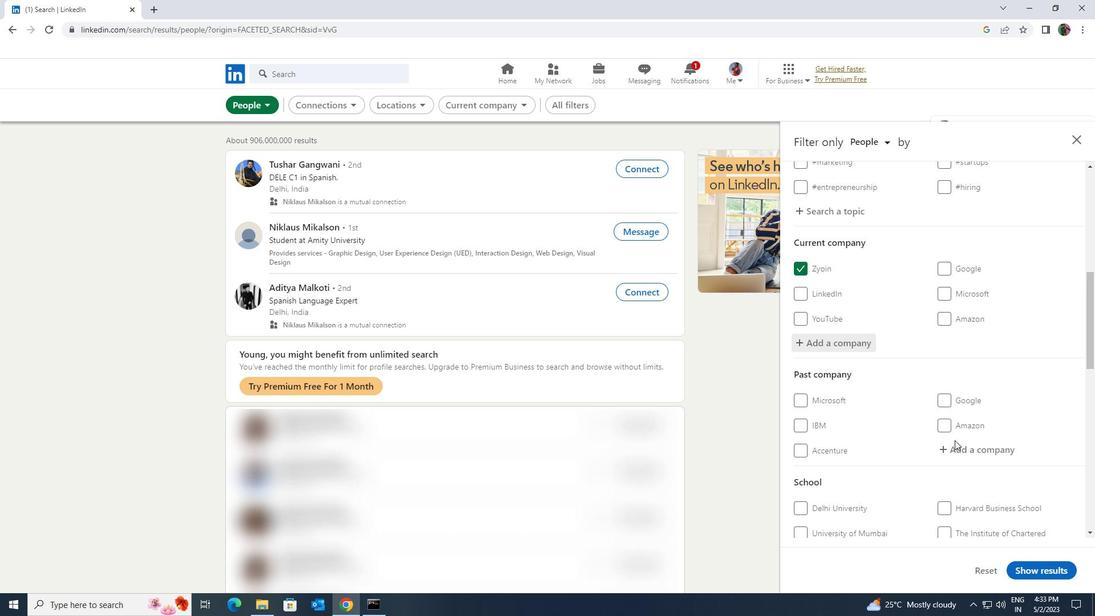 
Action: Mouse scrolled (955, 439) with delta (0, 0)
Screenshot: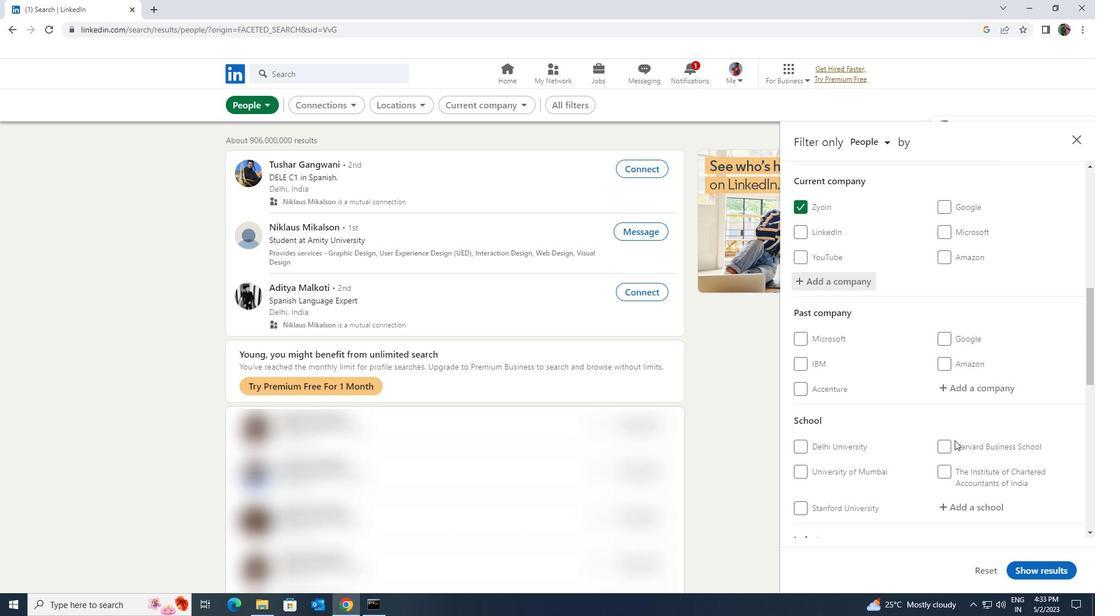 
Action: Mouse moved to (956, 450)
Screenshot: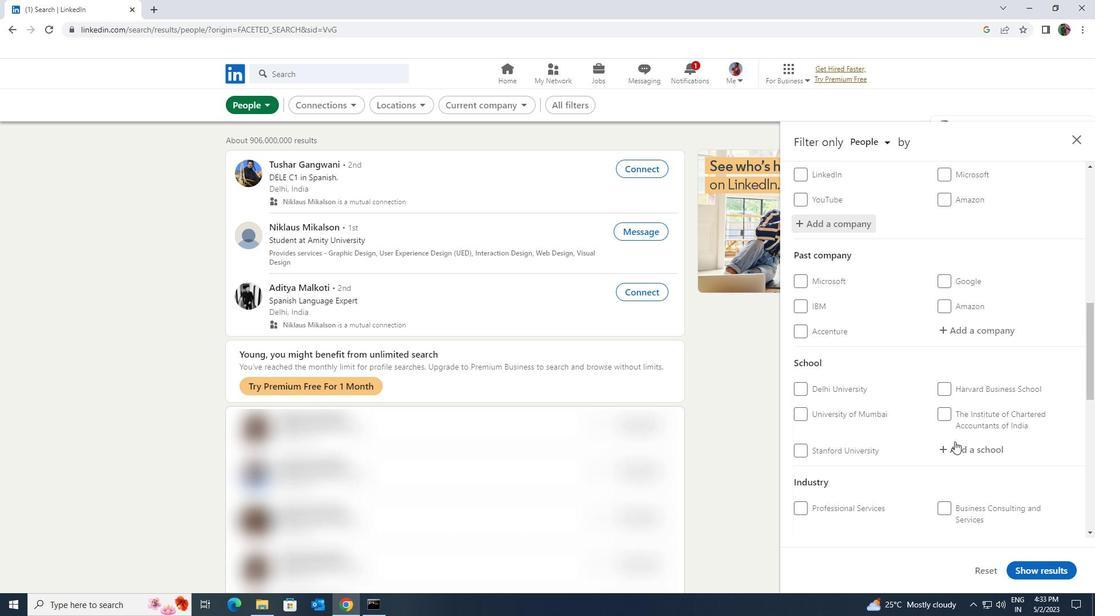 
Action: Mouse pressed left at (956, 450)
Screenshot: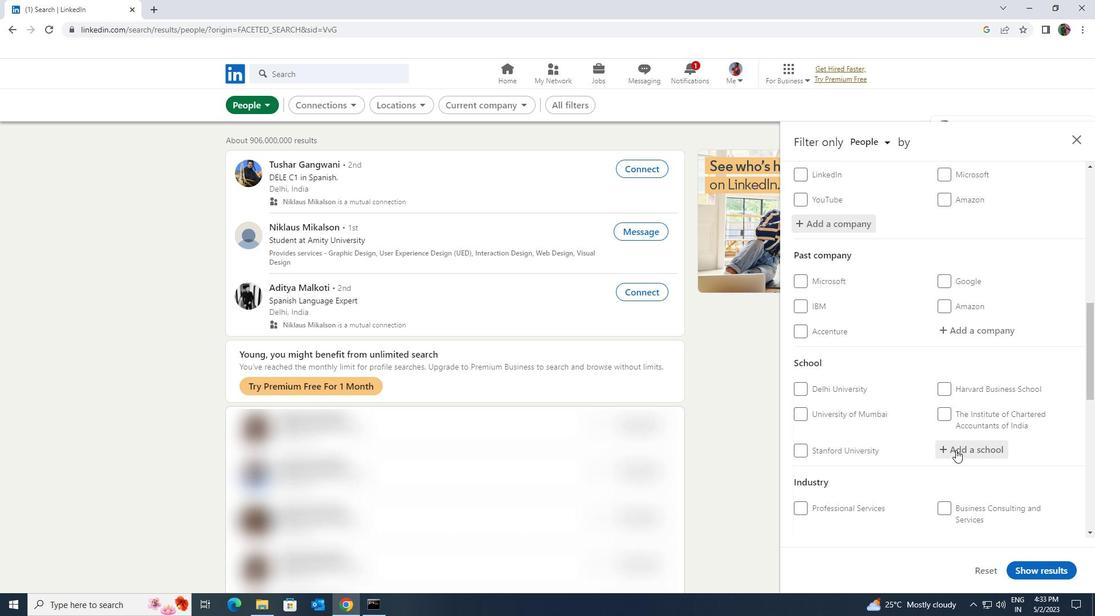 
Action: Key pressed <Key.shift>FRESHER<Key.space><Key.shift>JOBS<Key.space><Key.shift>IN<Key.space><Key.shift>TAMIL
Screenshot: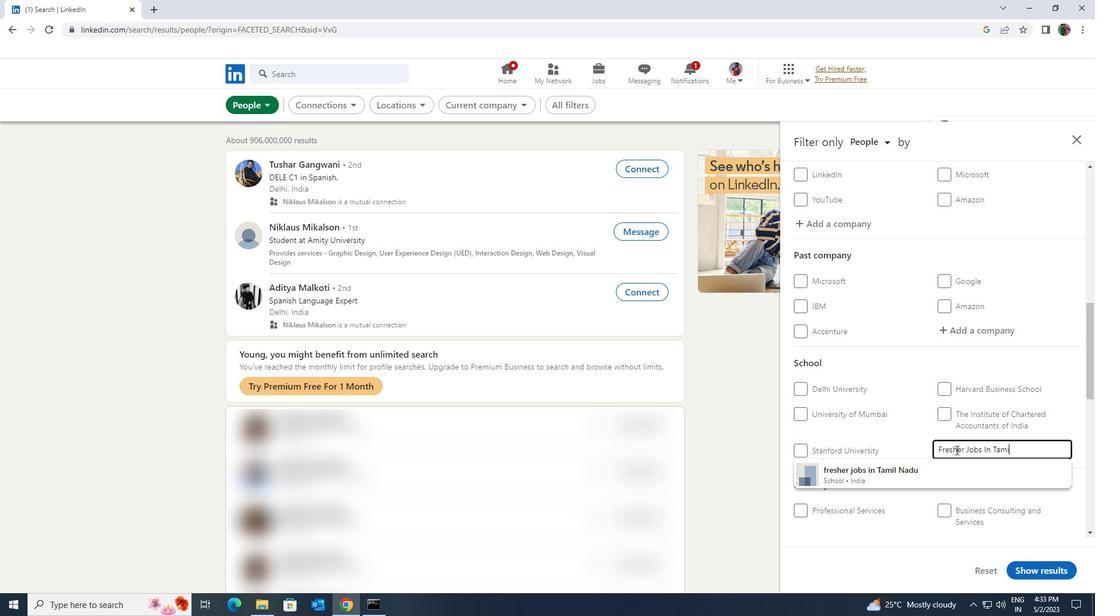 
Action: Mouse moved to (948, 466)
Screenshot: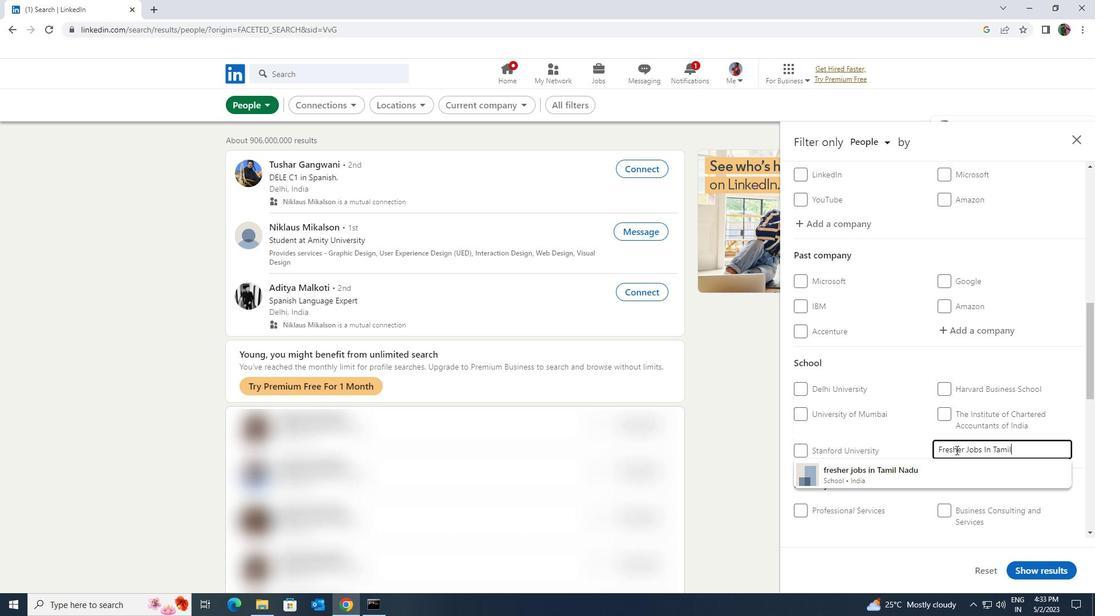 
Action: Mouse pressed left at (948, 466)
Screenshot: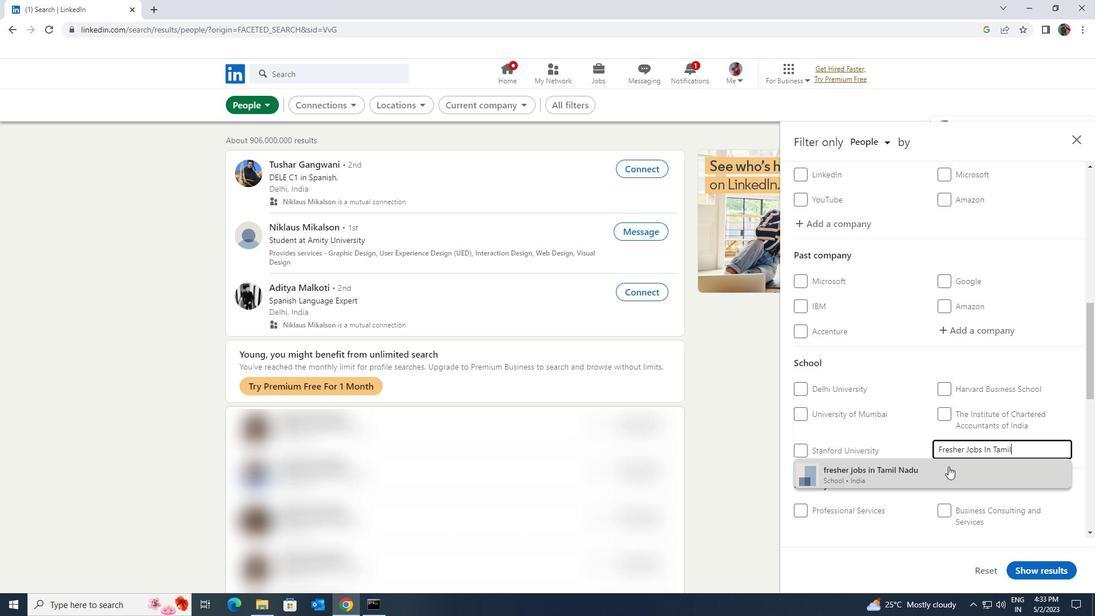 
Action: Mouse scrolled (948, 466) with delta (0, 0)
Screenshot: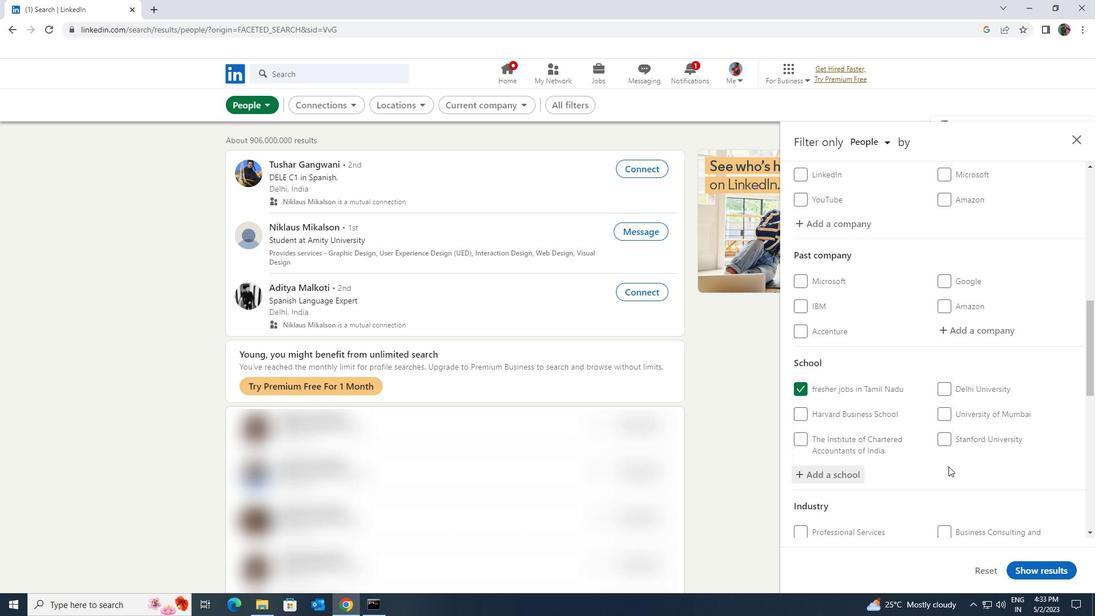 
Action: Mouse scrolled (948, 466) with delta (0, 0)
Screenshot: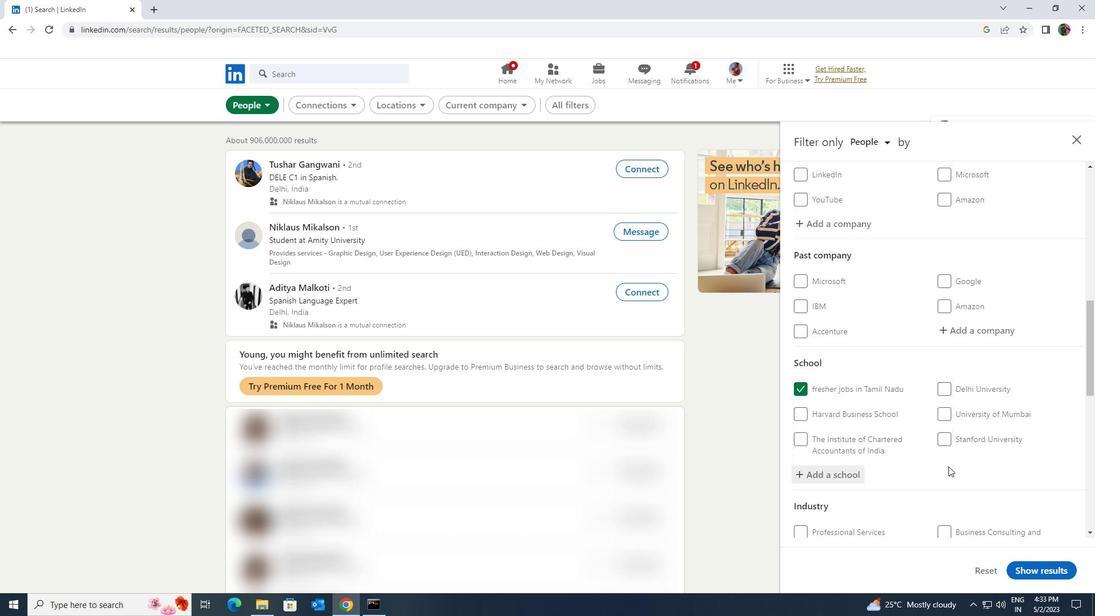 
Action: Mouse scrolled (948, 466) with delta (0, 0)
Screenshot: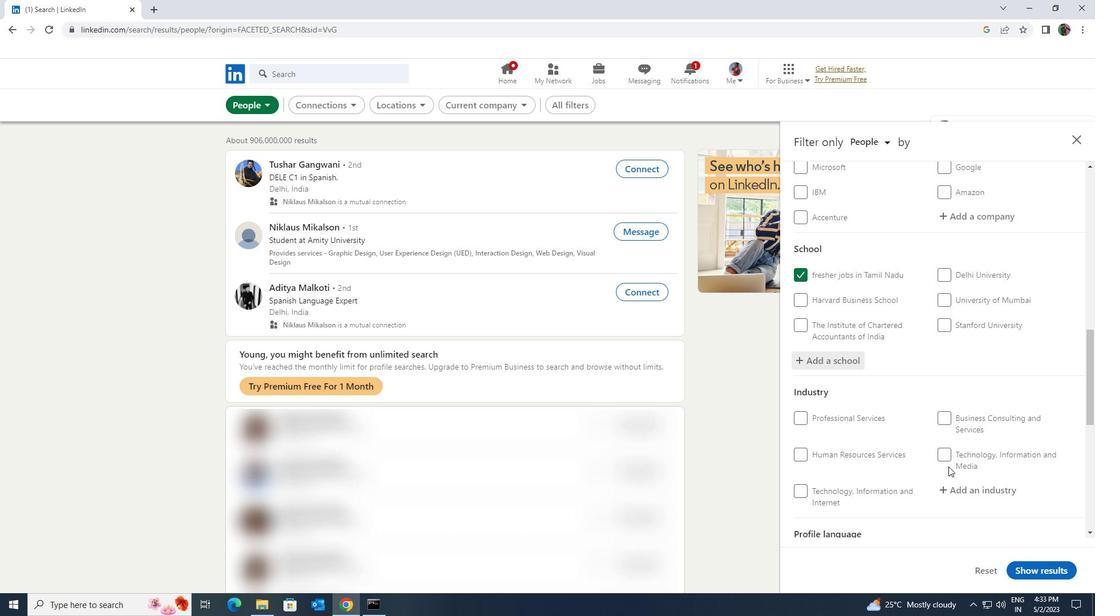 
Action: Mouse moved to (957, 431)
Screenshot: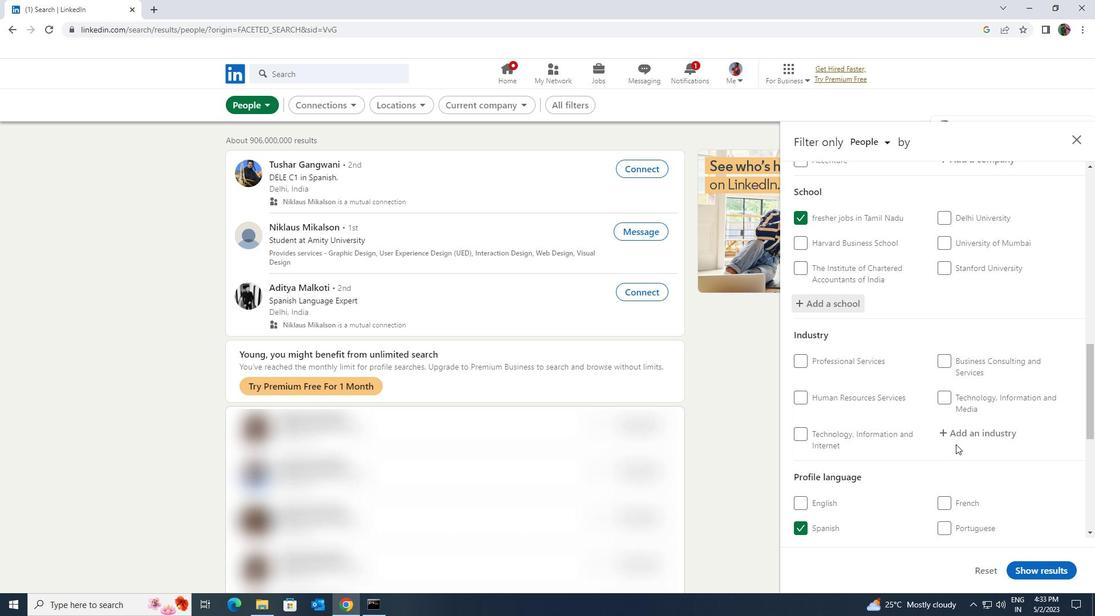 
Action: Mouse pressed left at (957, 431)
Screenshot: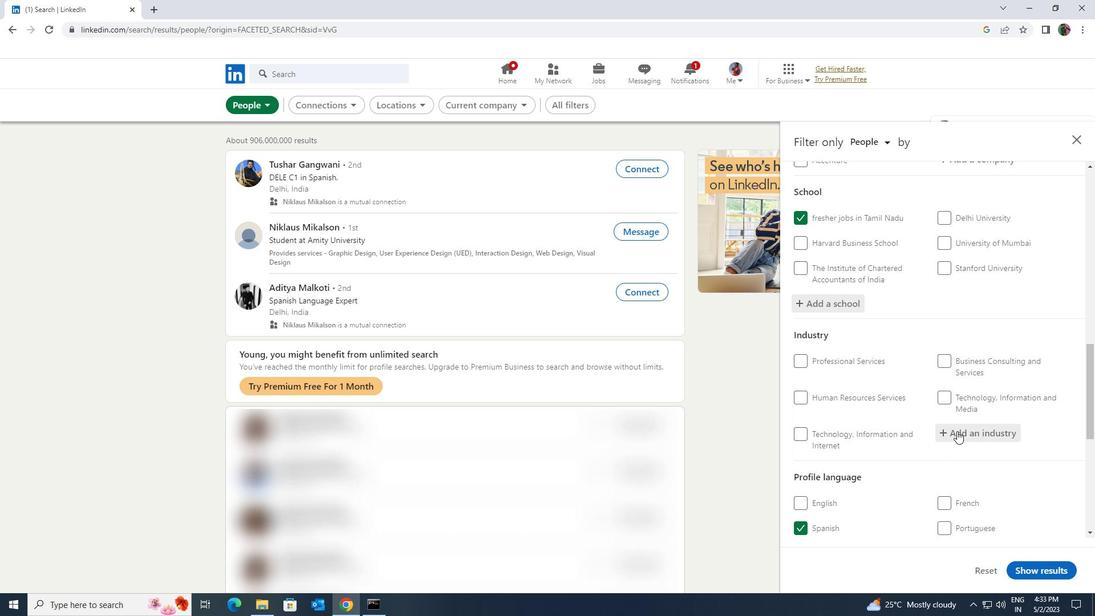
Action: Key pressed <Key.shift><Key.shift>LABOU<Key.backspace>R
Screenshot: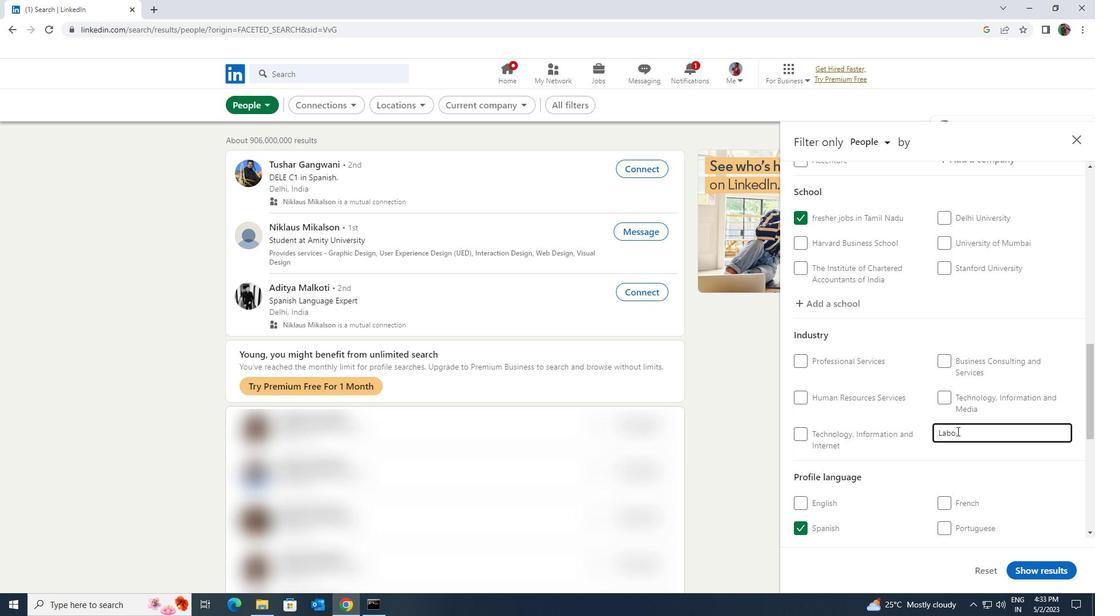 
Action: Mouse moved to (953, 445)
Screenshot: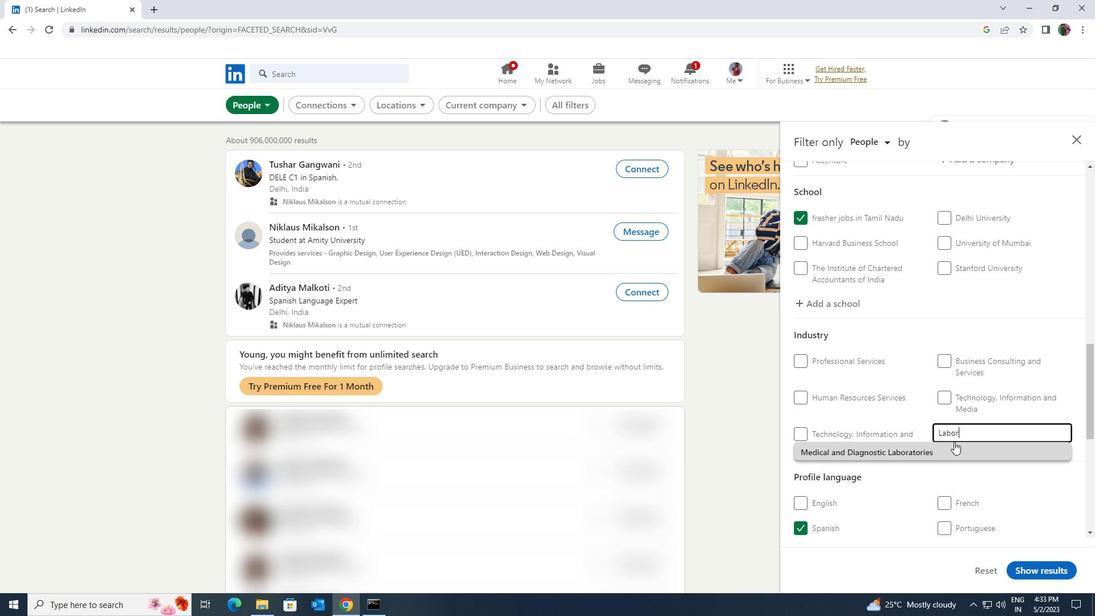
Action: Mouse pressed left at (953, 445)
Screenshot: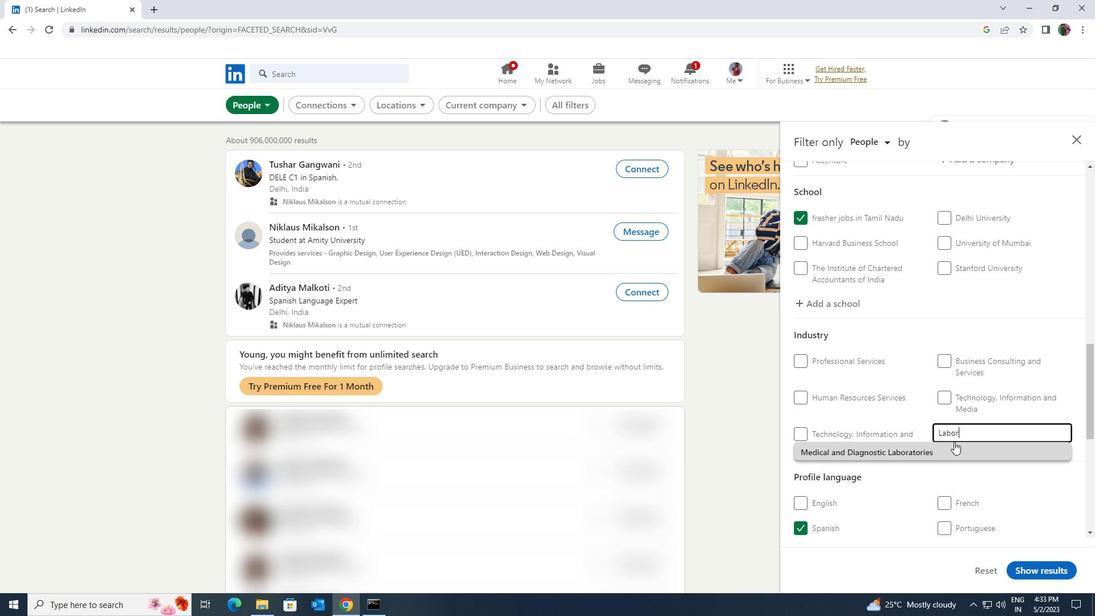 
Action: Mouse scrolled (953, 445) with delta (0, 0)
Screenshot: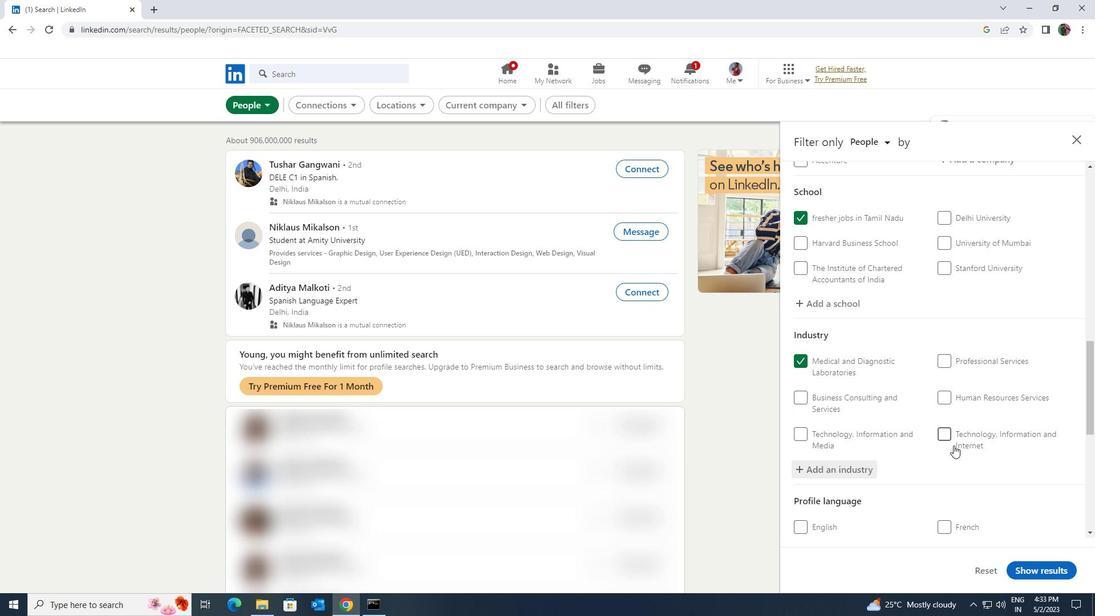 
Action: Mouse scrolled (953, 445) with delta (0, 0)
Screenshot: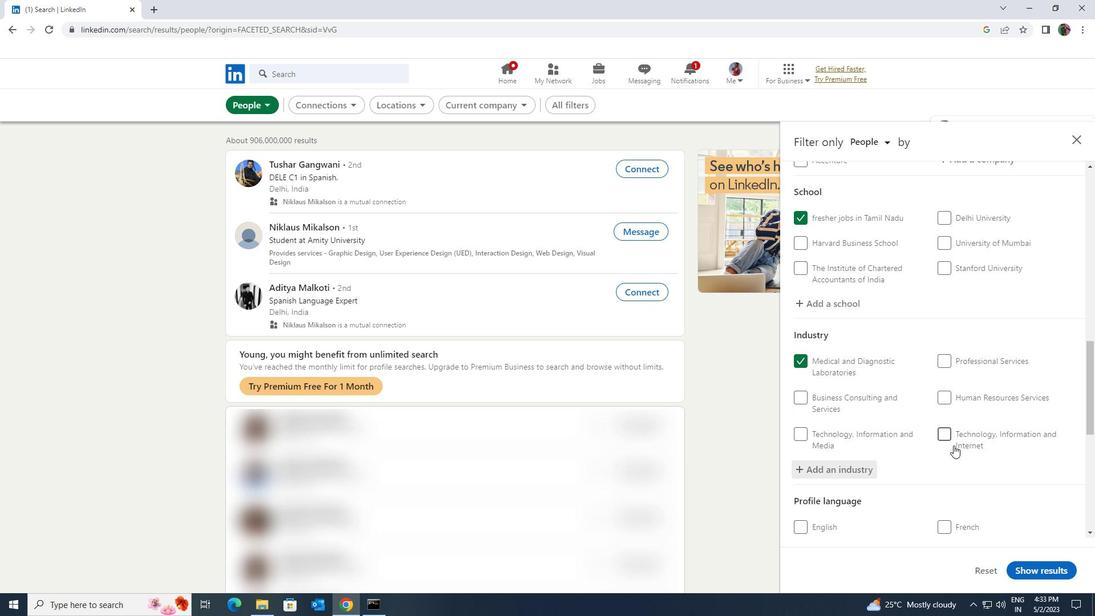 
Action: Mouse scrolled (953, 445) with delta (0, 0)
Screenshot: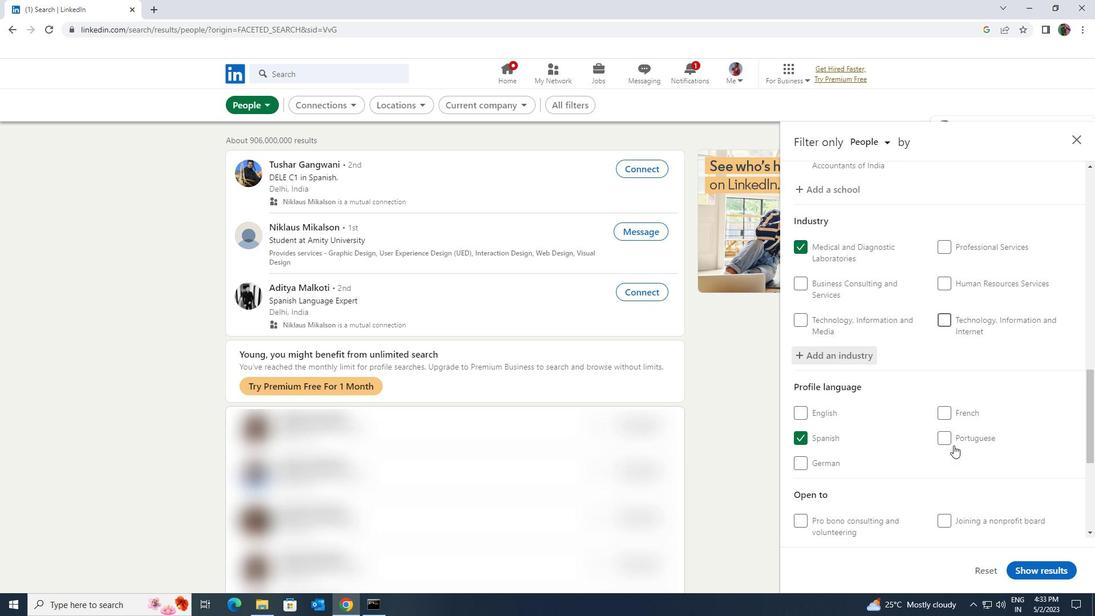 
Action: Mouse scrolled (953, 445) with delta (0, 0)
Screenshot: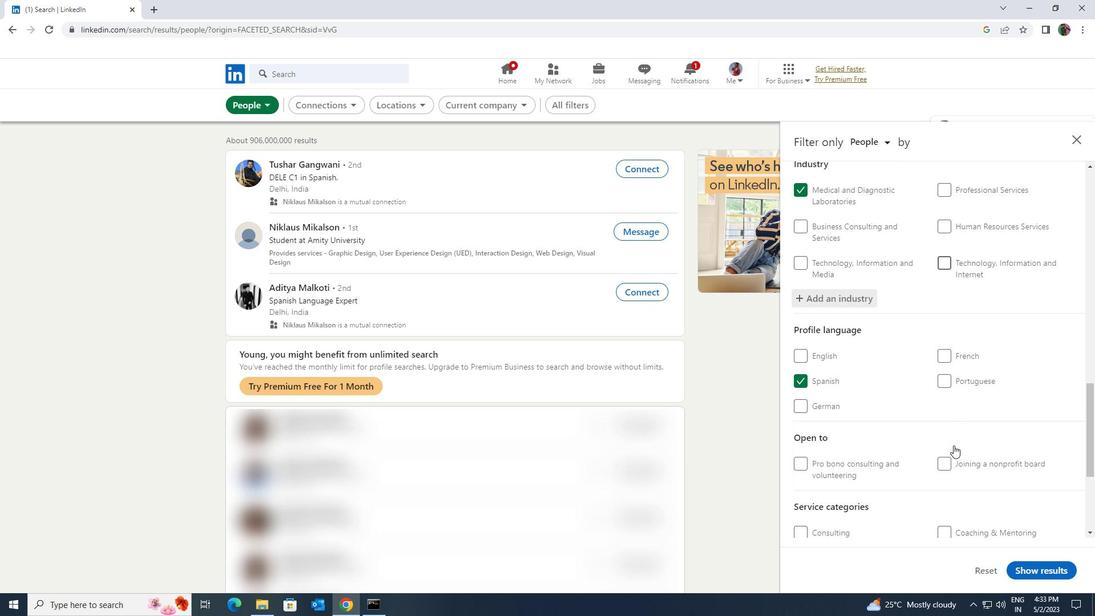 
Action: Mouse scrolled (953, 445) with delta (0, 0)
Screenshot: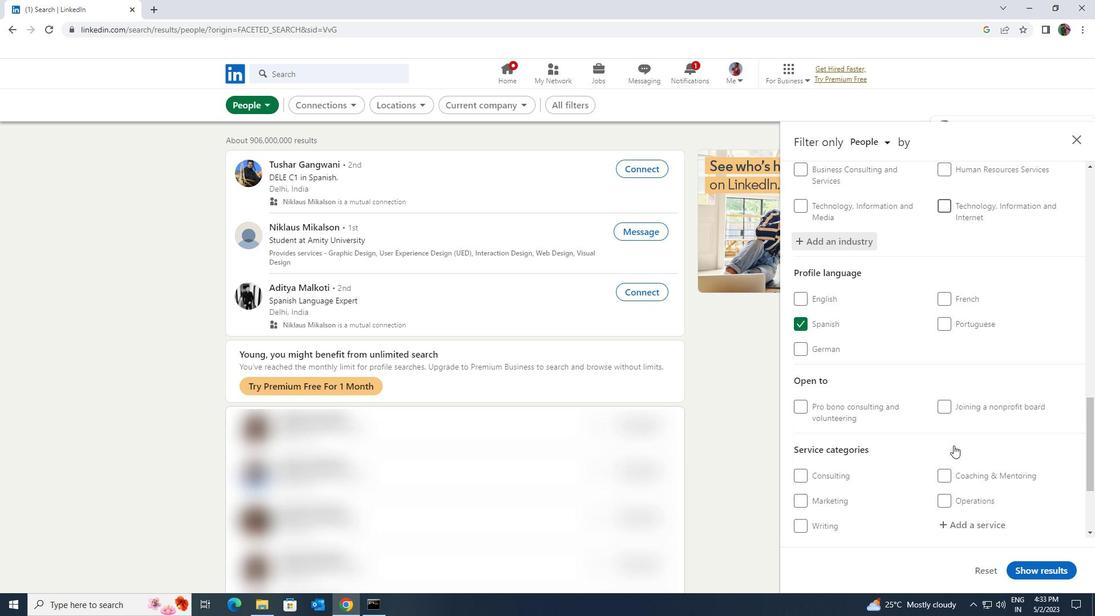 
Action: Mouse moved to (951, 467)
Screenshot: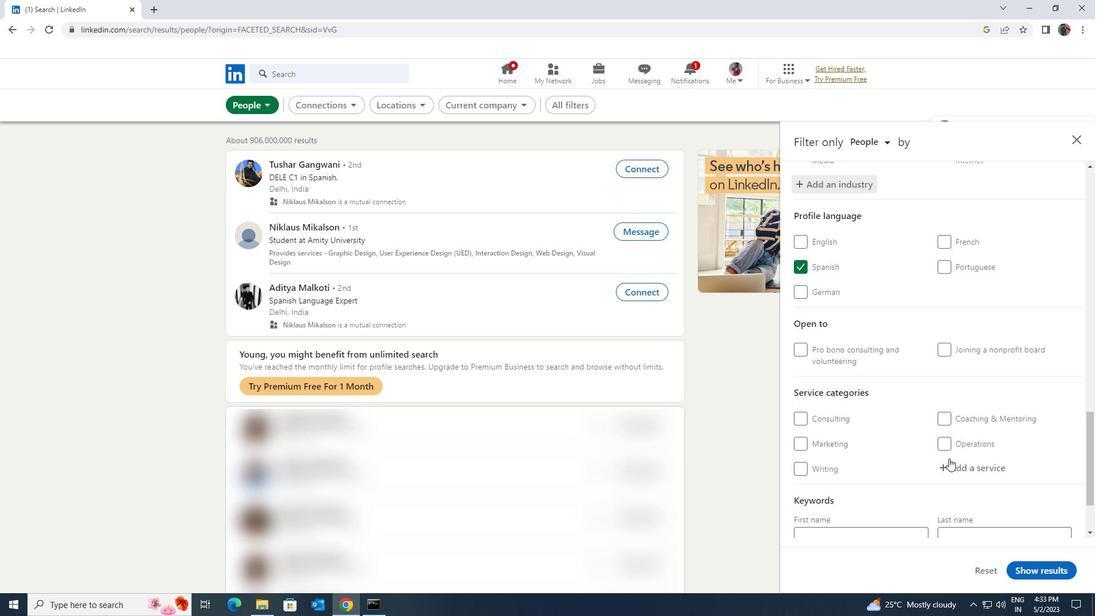 
Action: Mouse pressed left at (951, 467)
Screenshot: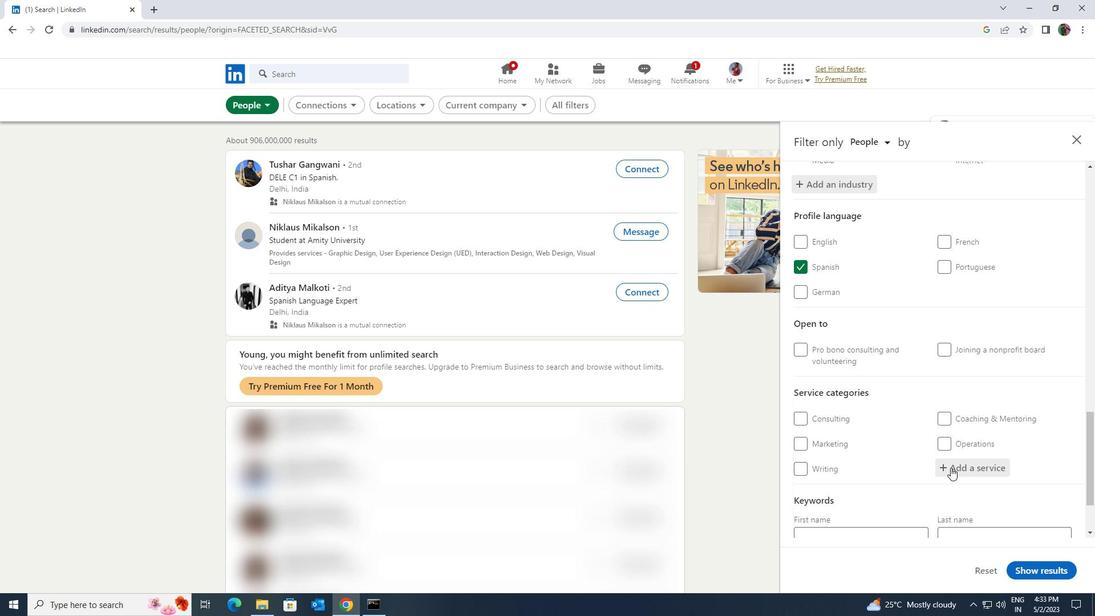 
Action: Mouse moved to (951, 467)
Screenshot: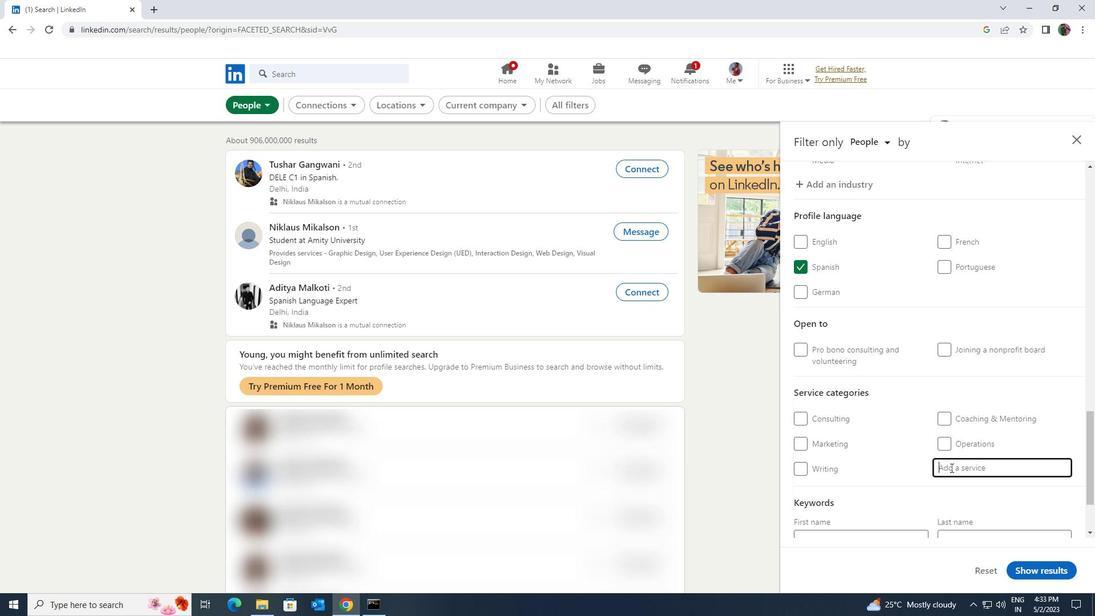
Action: Key pressed <Key.shift><Key.shift><Key.shift><Key.shift><Key.shift><Key.shift><Key.shift><Key.shift><Key.shift><Key.shift>MINING<Key.enter>
Screenshot: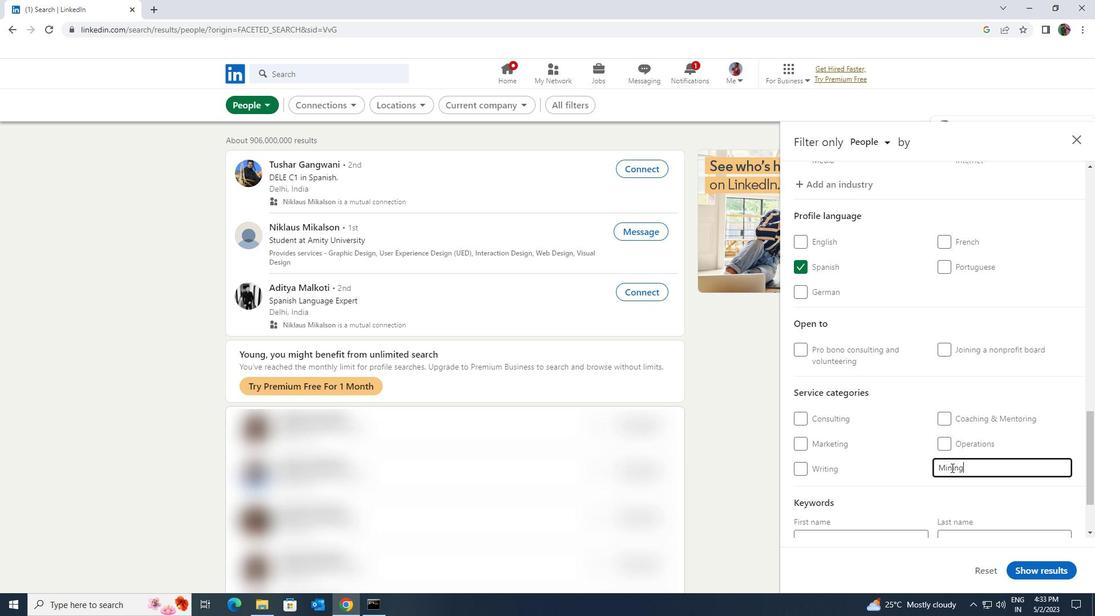 
Action: Mouse moved to (993, 450)
Screenshot: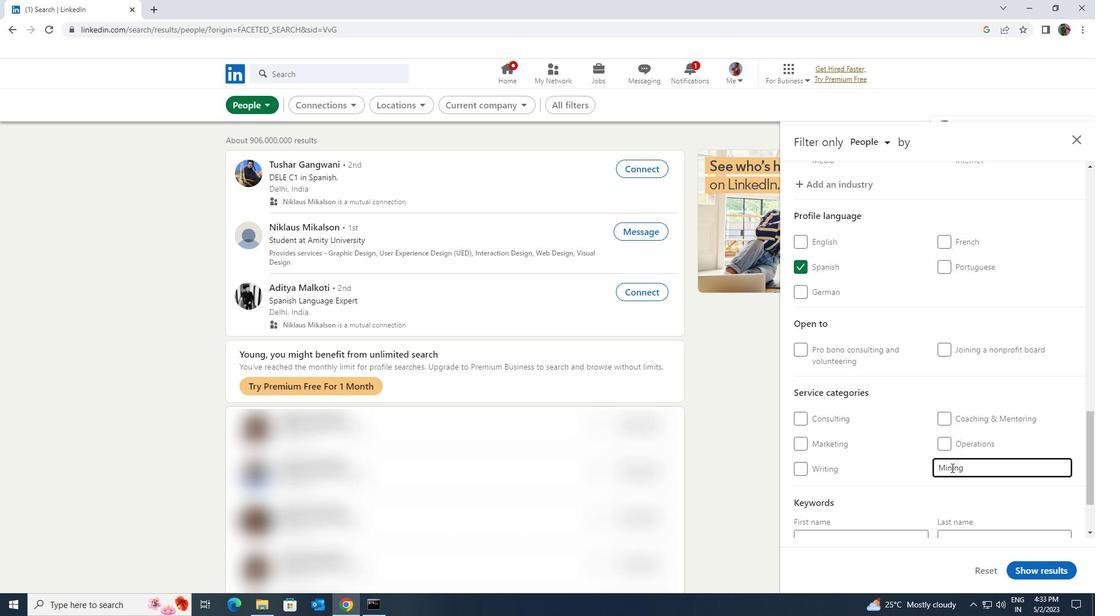 
Action: Mouse scrolled (993, 450) with delta (0, 0)
Screenshot: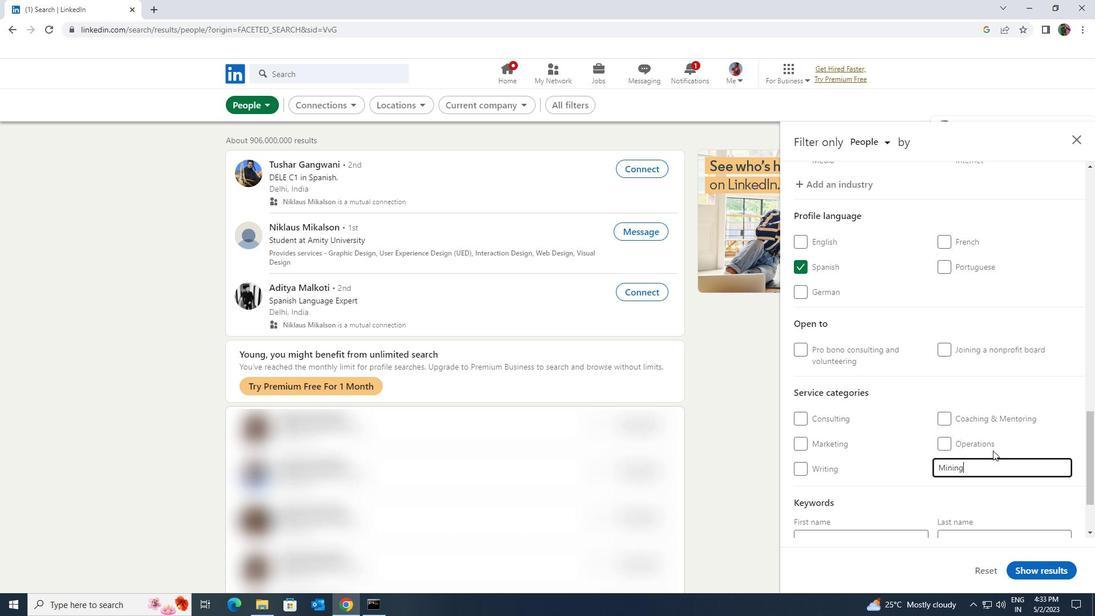 
Action: Mouse scrolled (993, 450) with delta (0, 0)
Screenshot: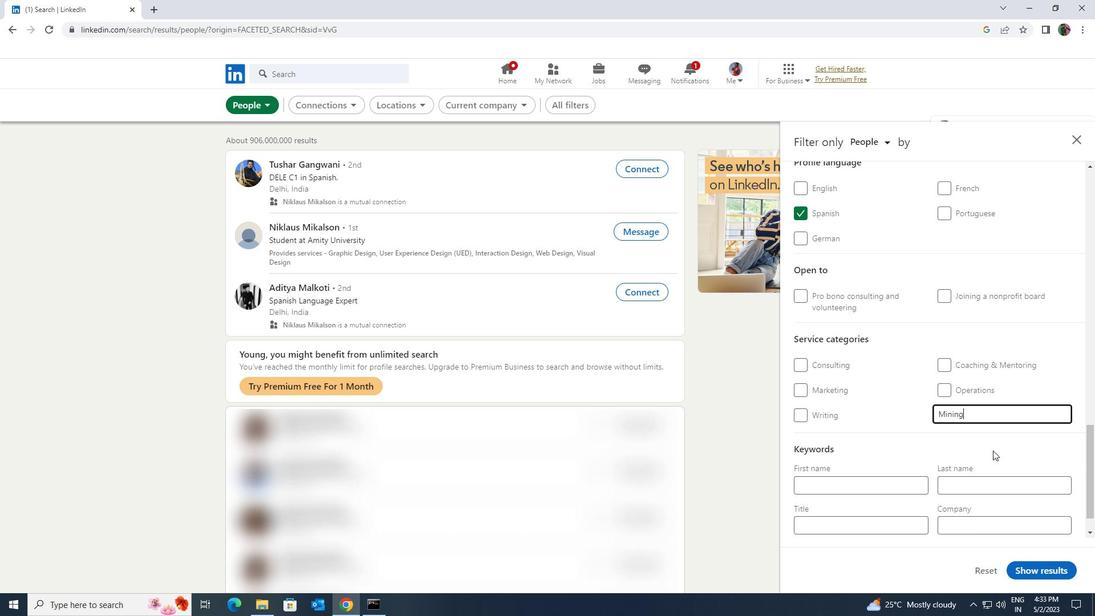 
Action: Mouse scrolled (993, 450) with delta (0, 0)
Screenshot: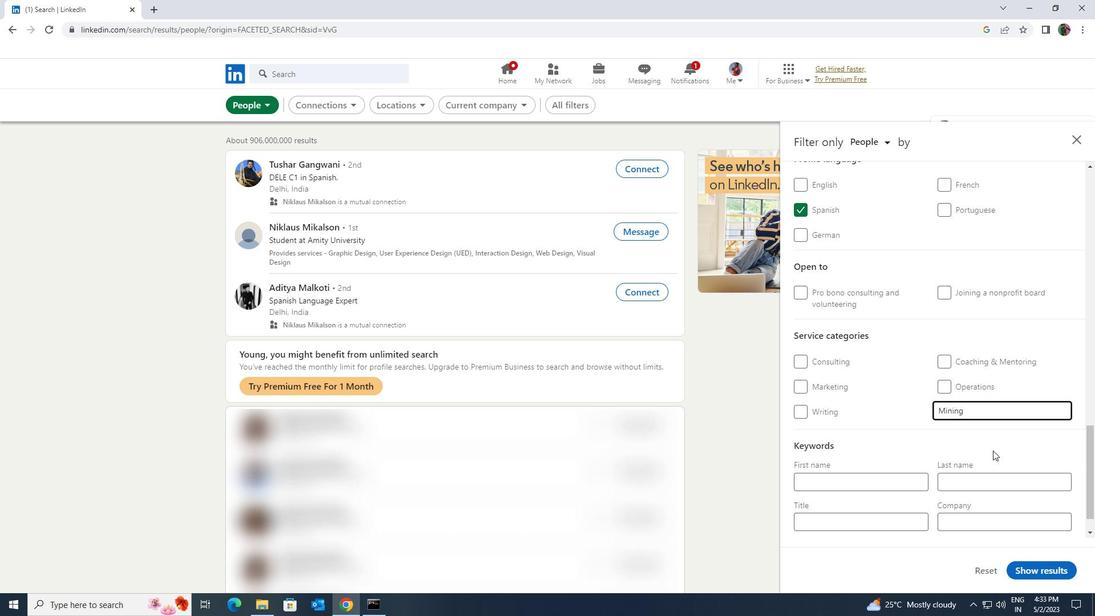 
Action: Mouse moved to (908, 483)
Screenshot: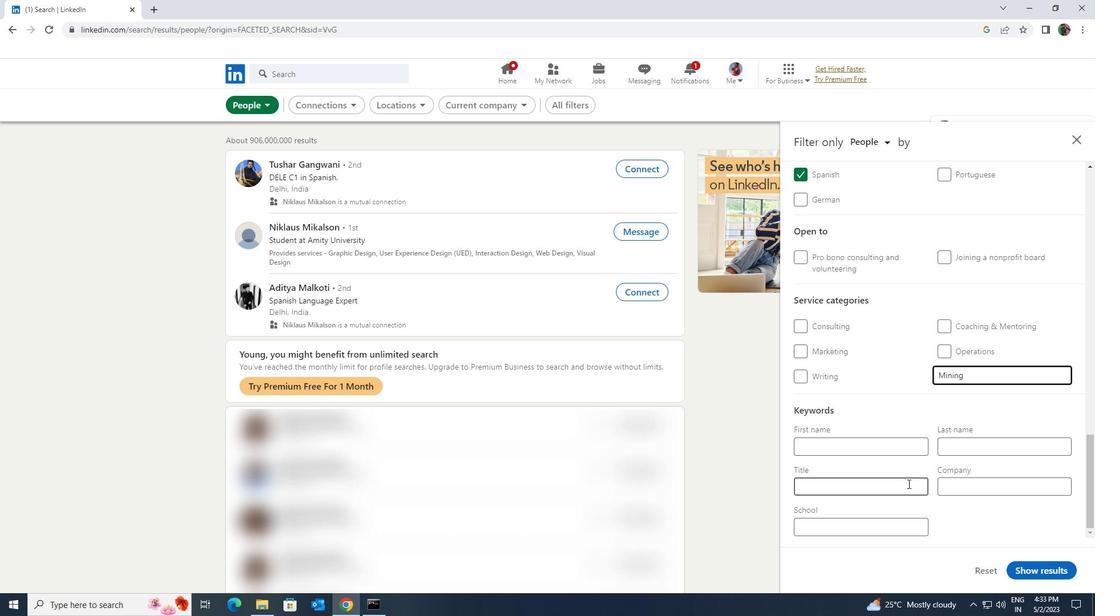
Action: Mouse pressed left at (908, 483)
Screenshot: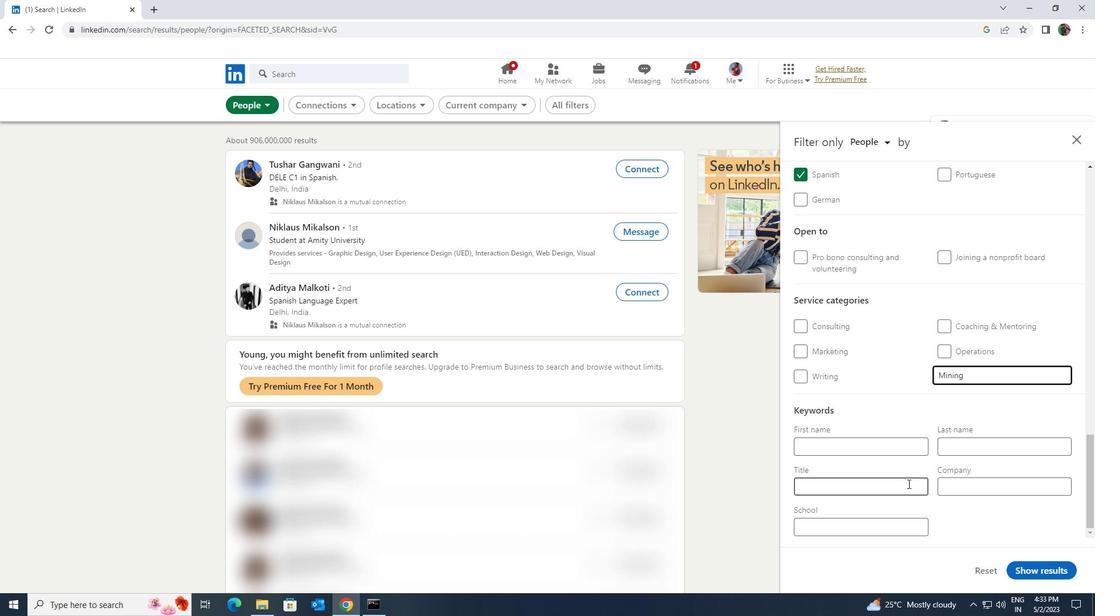 
Action: Mouse moved to (908, 483)
Screenshot: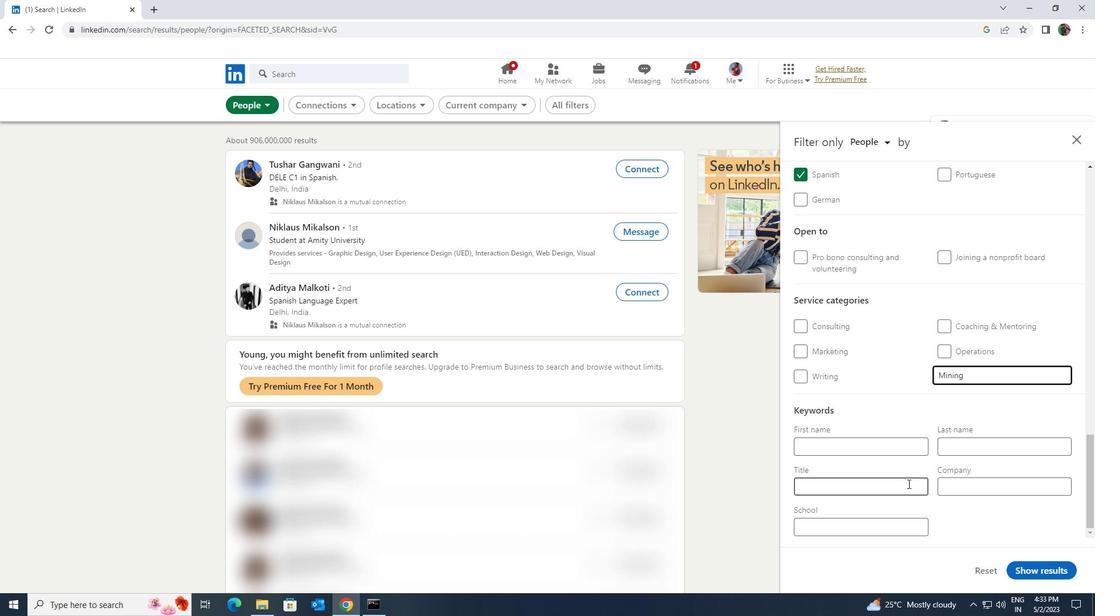 
Action: Key pressed <Key.shift>BRANCH<Key.space><Key.shift>MANAGER
Screenshot: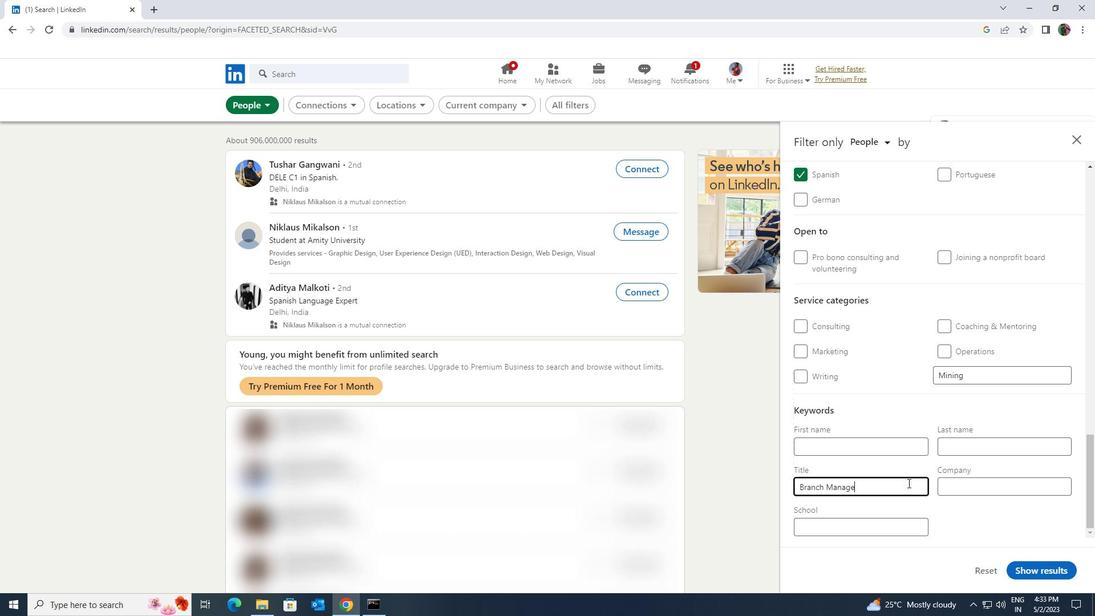 
Action: Mouse moved to (1025, 568)
Screenshot: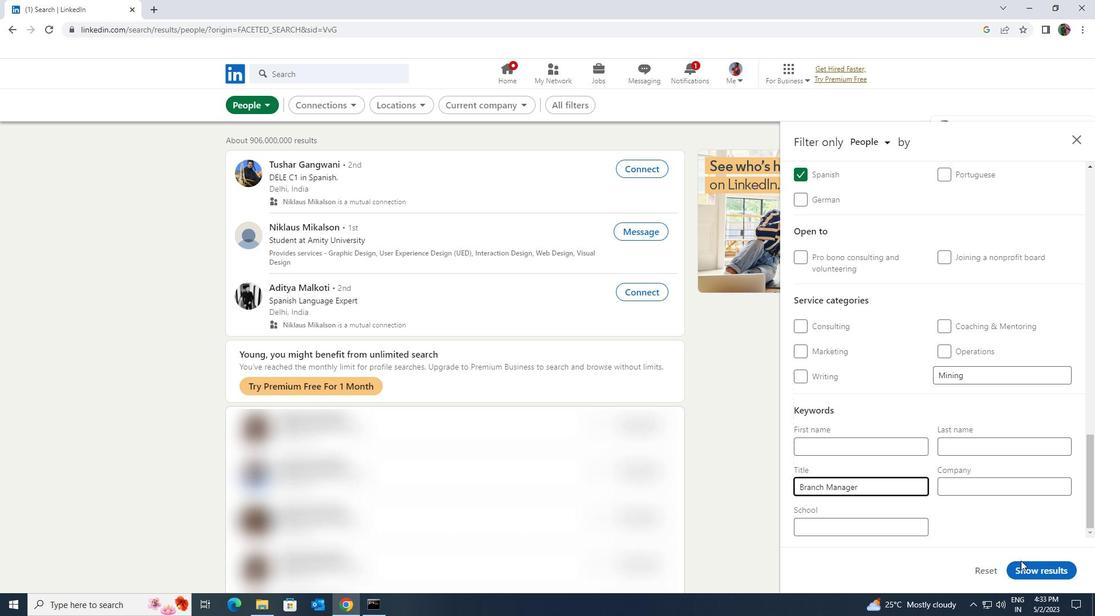 
Action: Mouse pressed left at (1025, 568)
Screenshot: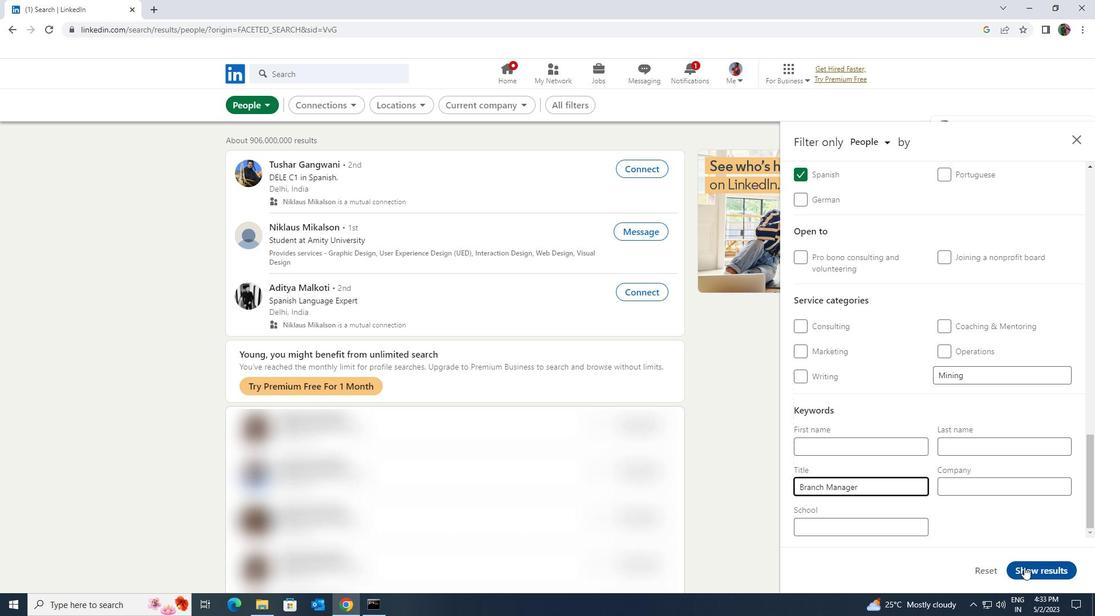 
